 Task: Open a blank google sheet and write heading  SpendSmartAdd Dates in a column and its values below  '2023-05-01, 2023-05-03, 2023-05-05, 2023-05-10, 2023-05-15, 2023-05-20, 2023-05-25 & 2023-05-31'Add Categories in next column and its values below  Groceries, Dining Out, Transportation, Entertainment, Shopping, Utilities, Health & Miscellaneous. Add Descriptions in next column and its values below  Supermarket, Restaurant, Public Transport, Movie Tickets, Clothing Store, Internet Bill, Pharmacy & Online PurchaseAdd Amountin next column and its values below  $50, $30, $10, $20, $100, $60, $40 & $50Save page Attendance Sheet for Weekly Monitoring
Action: Mouse moved to (430, 174)
Screenshot: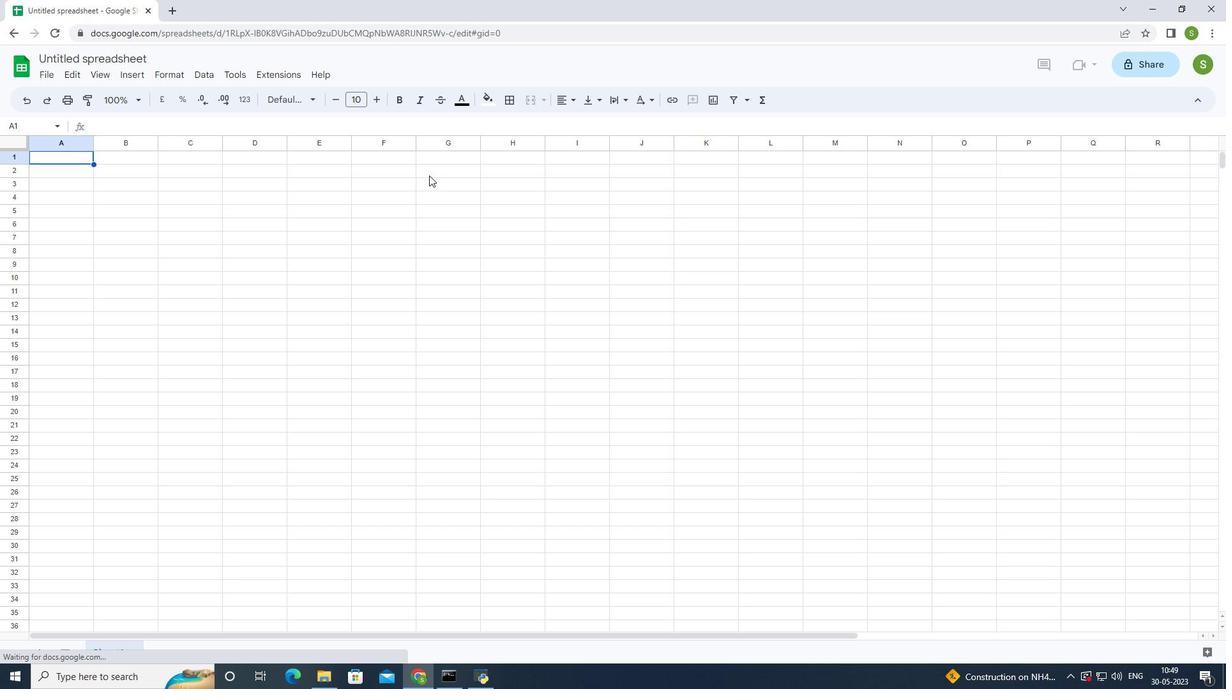 
Action: Mouse pressed left at (430, 174)
Screenshot: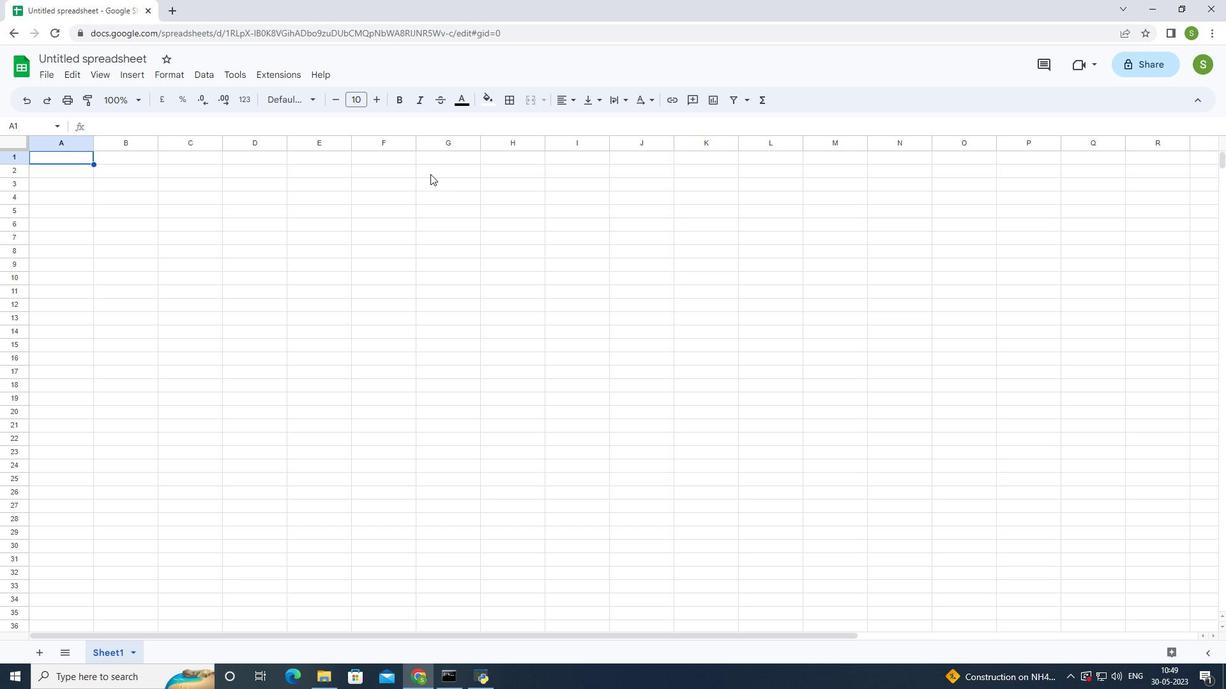 
Action: Mouse moved to (447, 164)
Screenshot: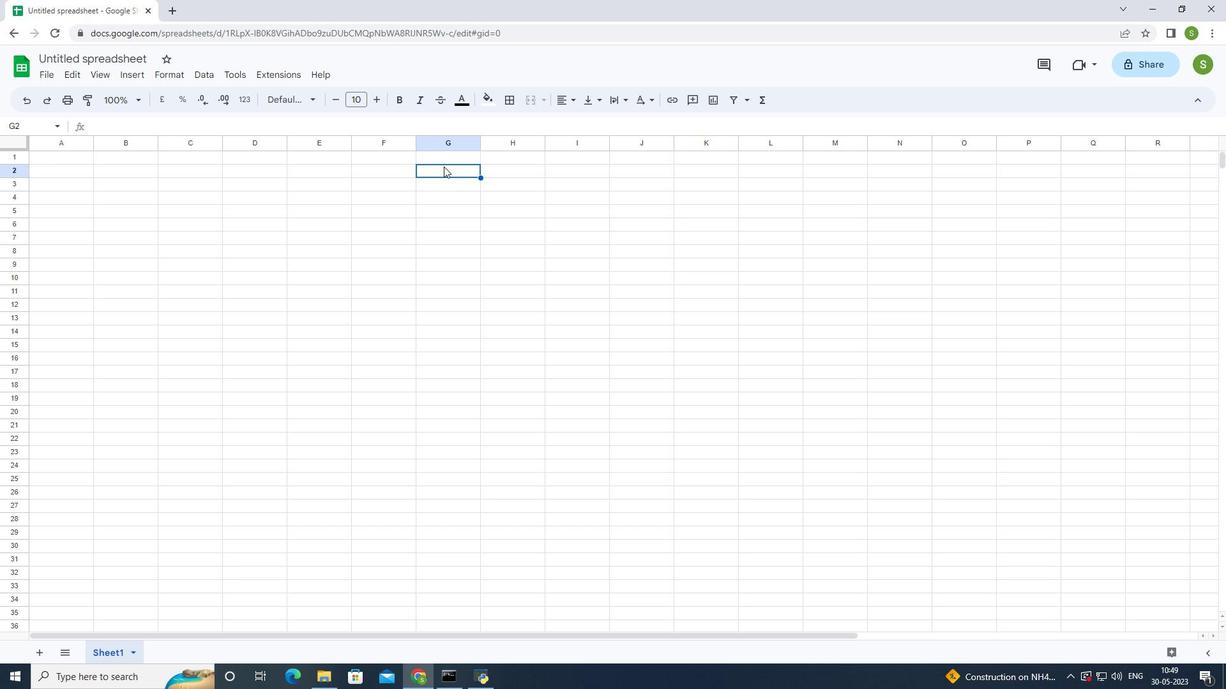 
Action: Key pressed <Key.shift>Spend<Key.space><Key.shift>smart<Key.enter>
Screenshot: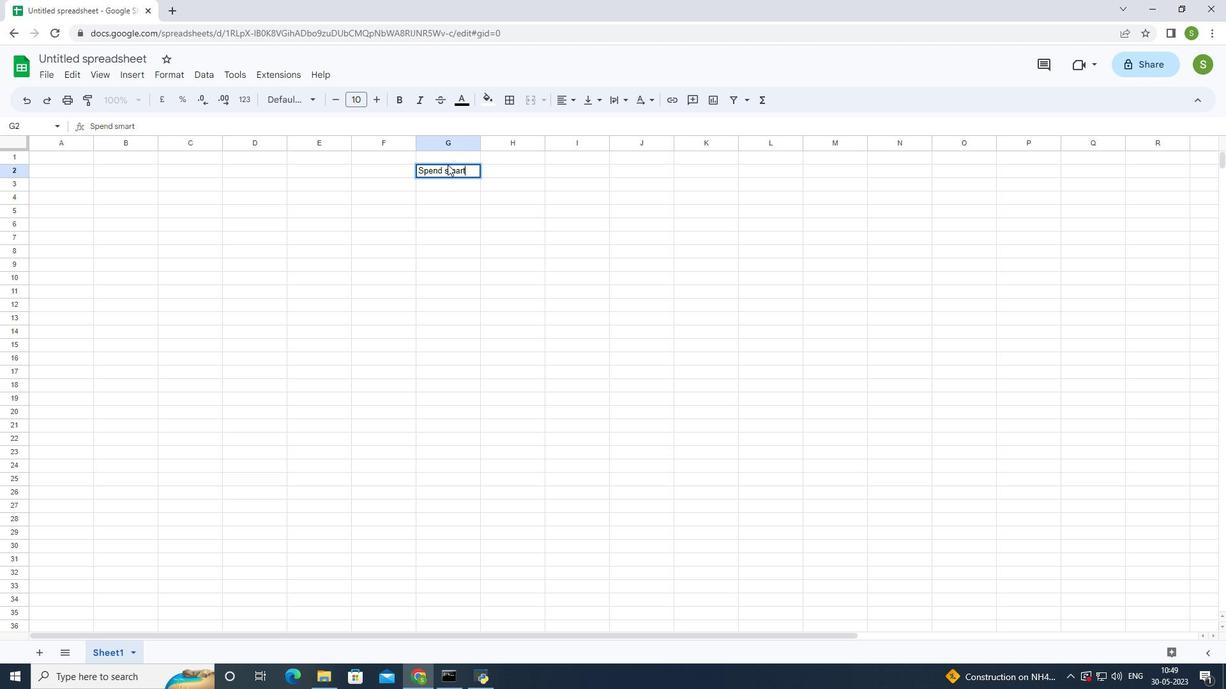 
Action: Mouse moved to (370, 186)
Screenshot: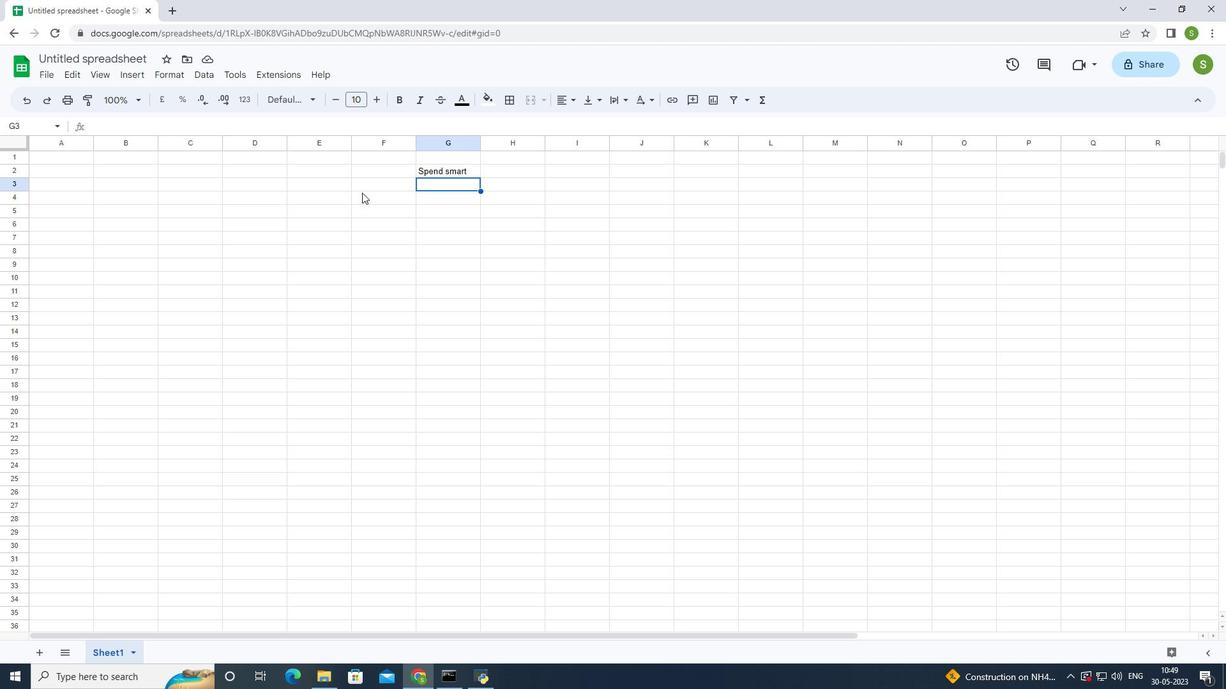 
Action: Mouse pressed left at (370, 186)
Screenshot: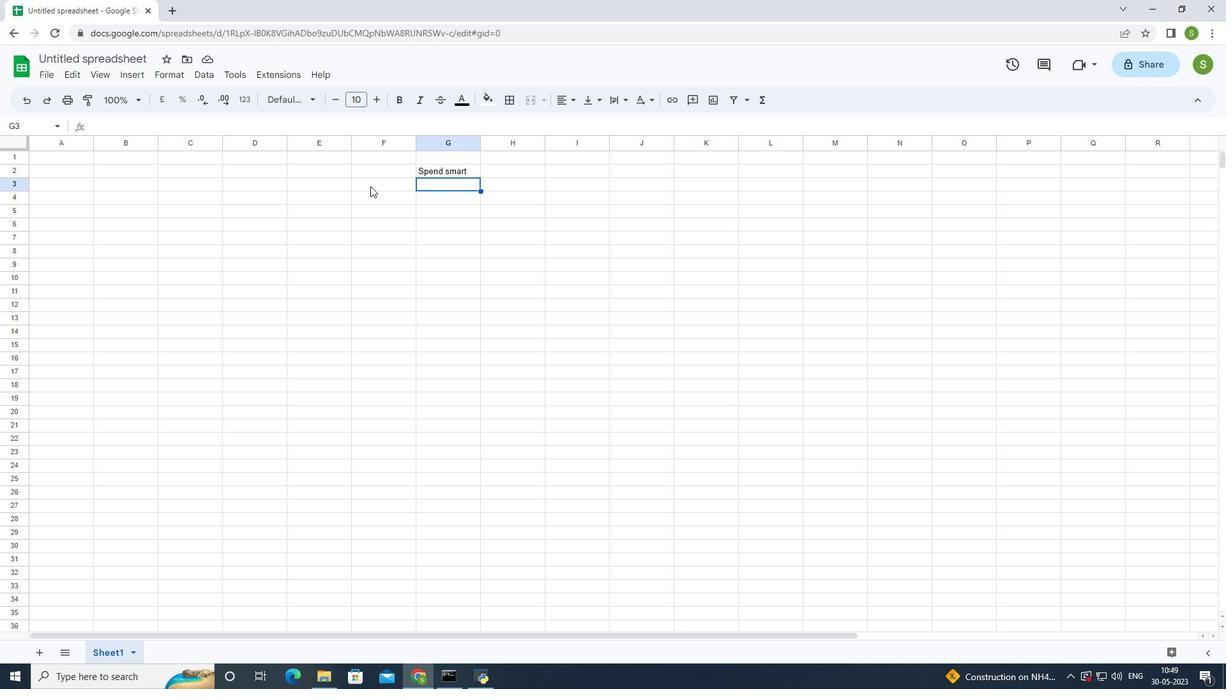 
Action: Mouse moved to (371, 184)
Screenshot: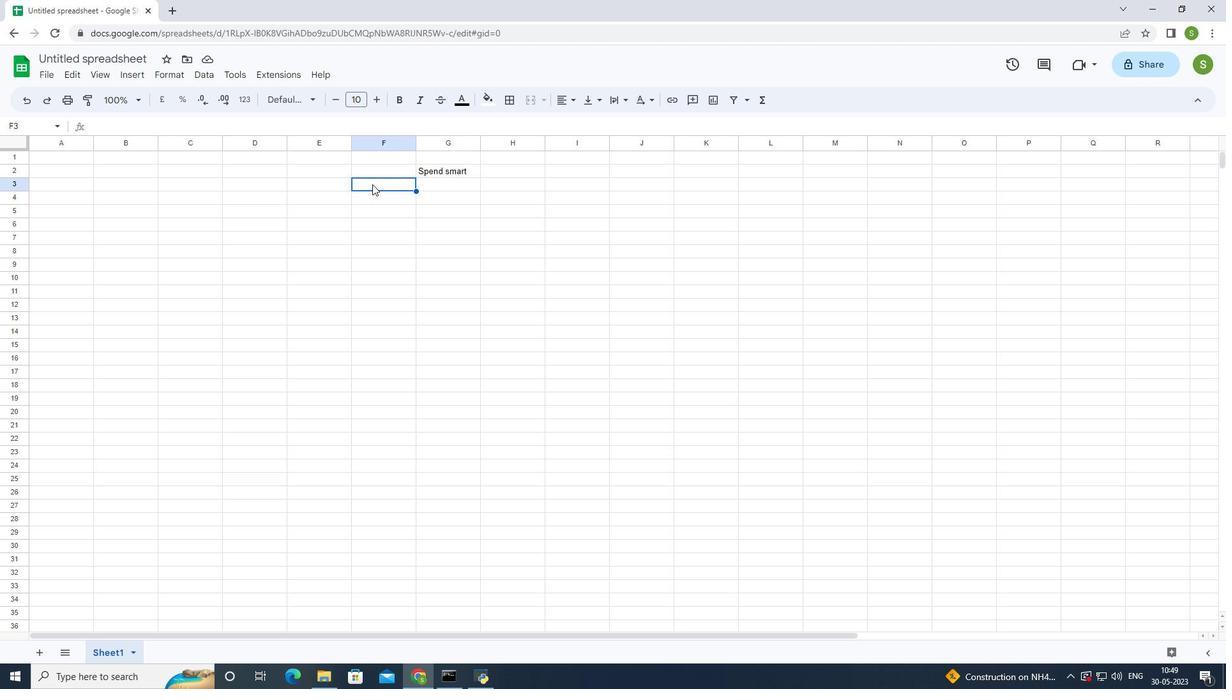 
Action: Key pressed <Key.shift>Dates<Key.enter>2023-15-01<Key.enter>2023-05-03<Key.enter>
Screenshot: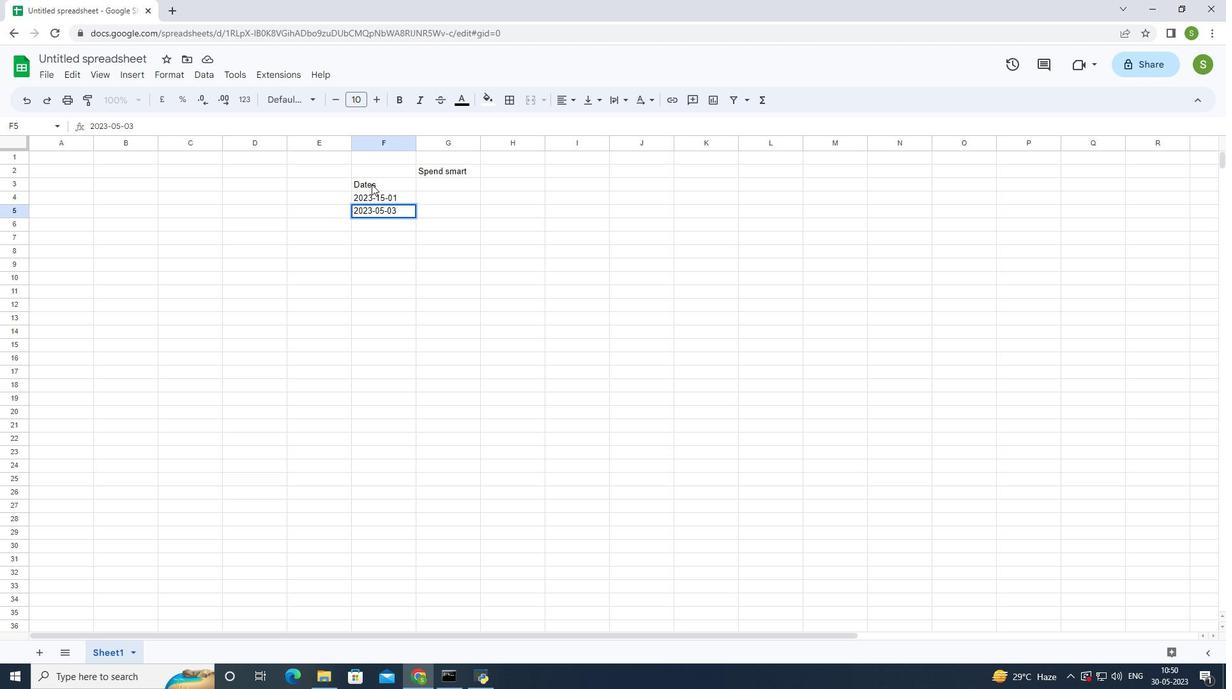 
Action: Mouse moved to (377, 196)
Screenshot: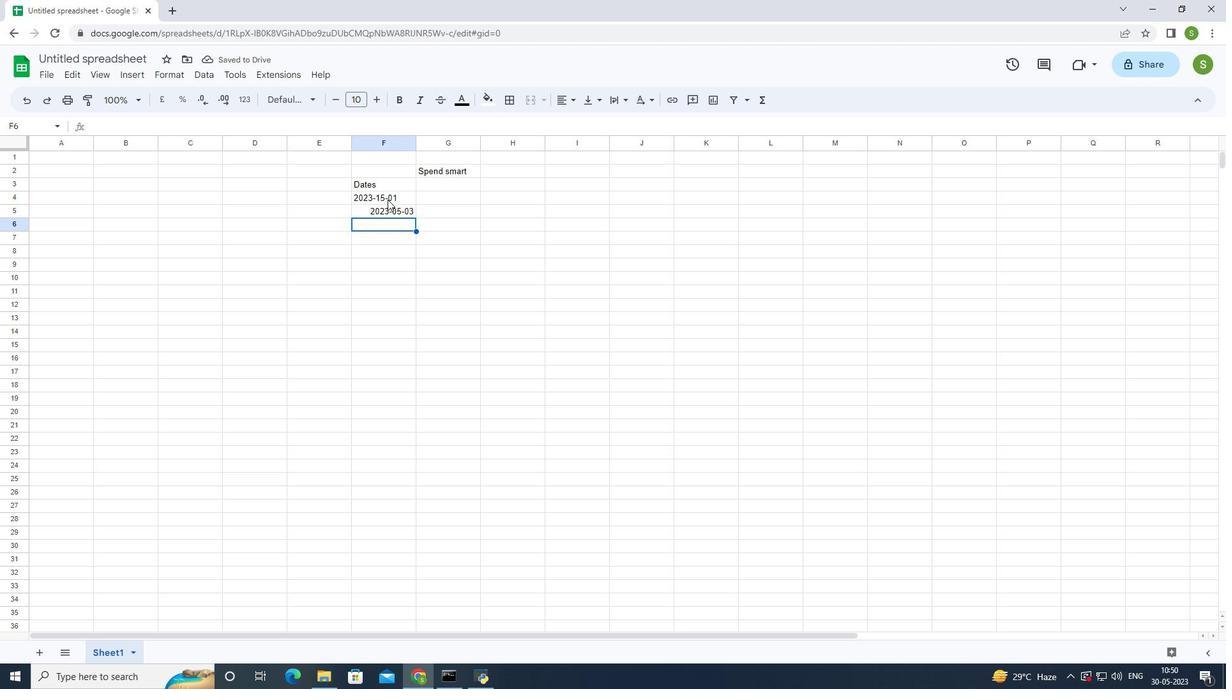 
Action: Mouse pressed left at (377, 196)
Screenshot: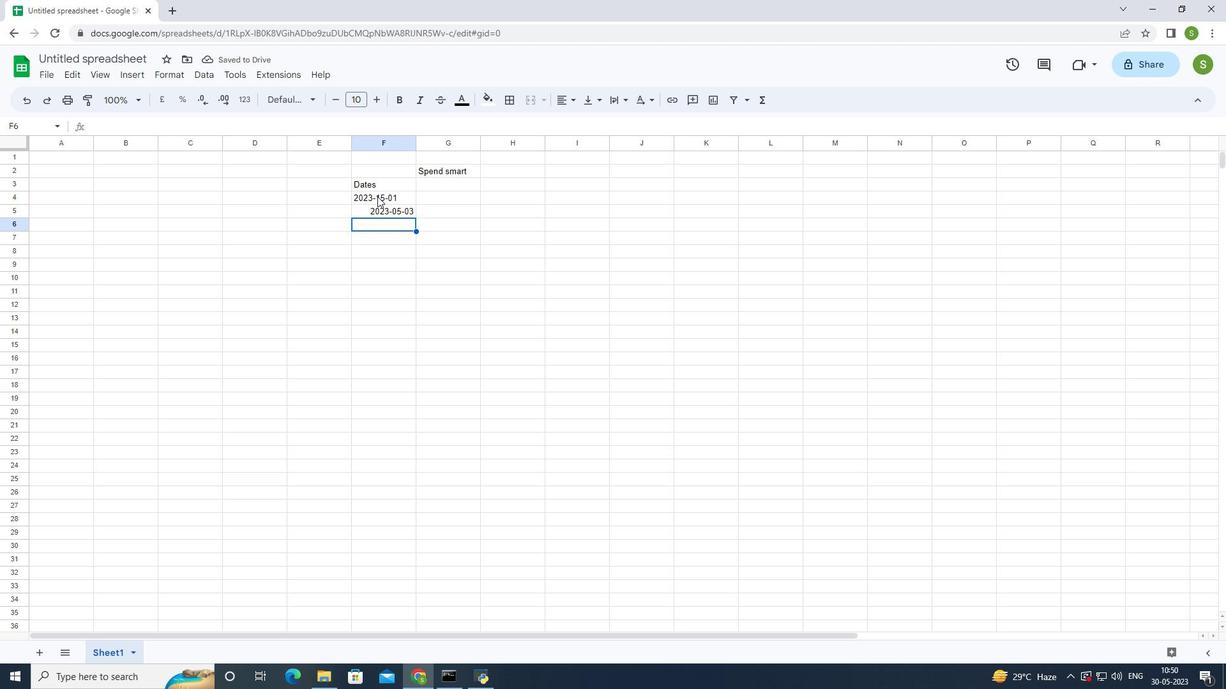 
Action: Mouse moved to (378, 197)
Screenshot: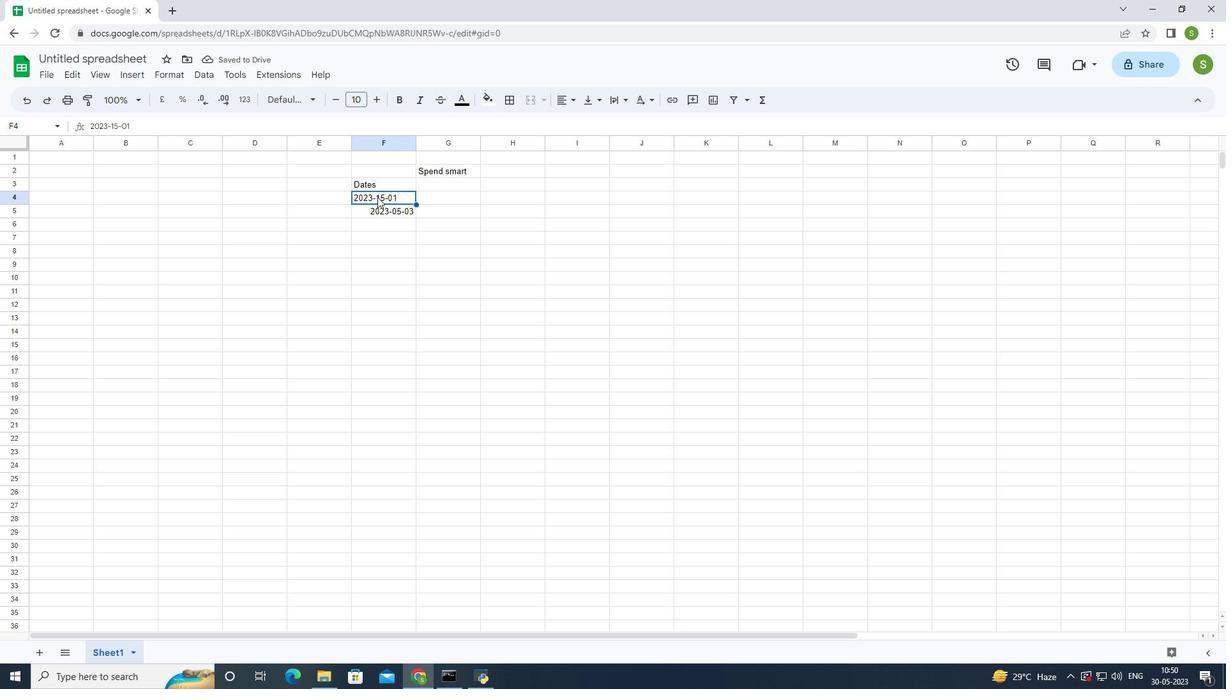 
Action: Mouse pressed left at (378, 197)
Screenshot: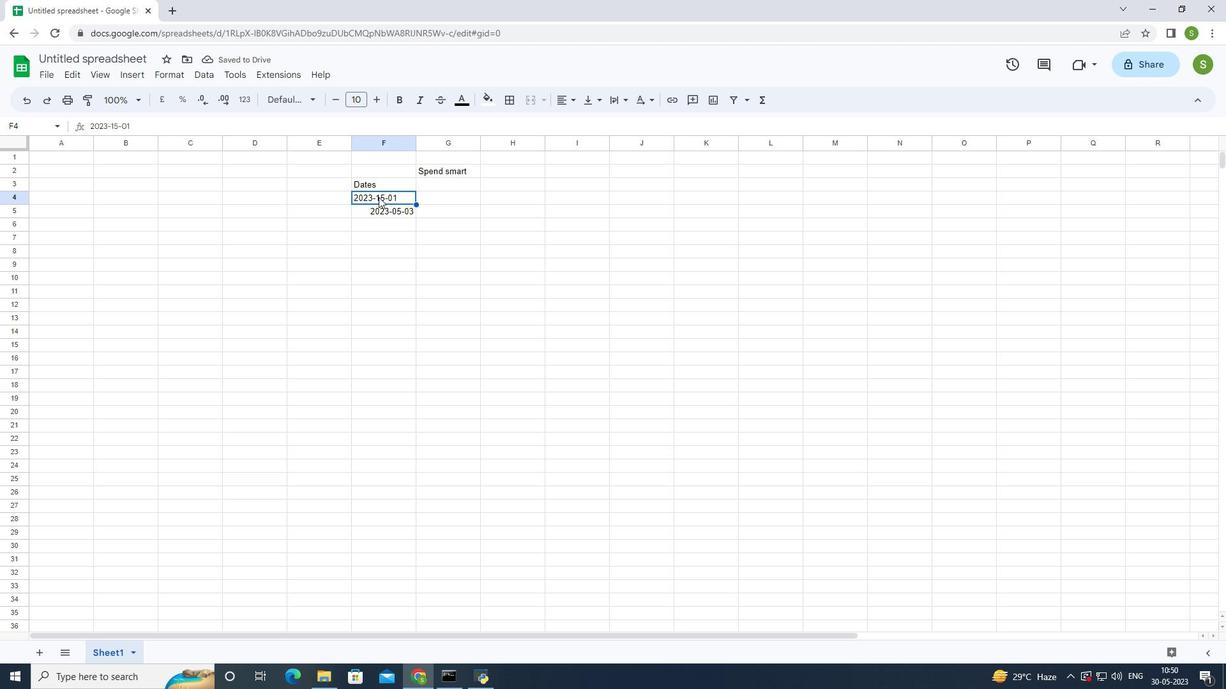 
Action: Mouse pressed left at (378, 197)
Screenshot: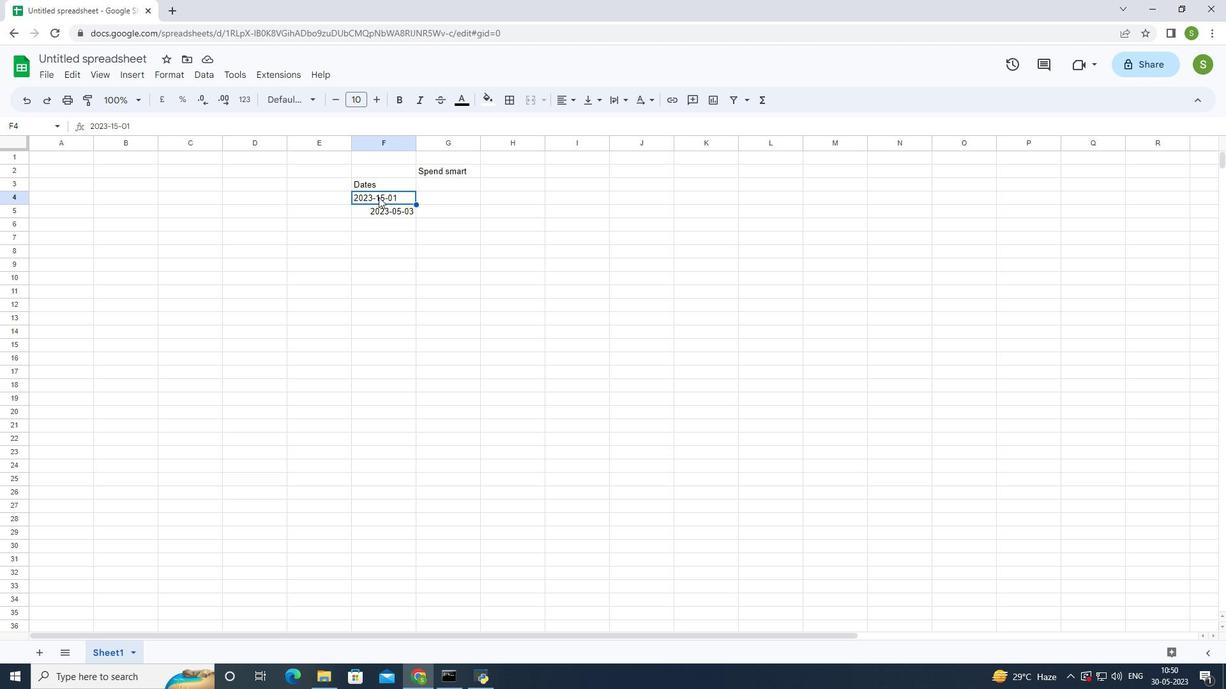 
Action: Mouse moved to (381, 196)
Screenshot: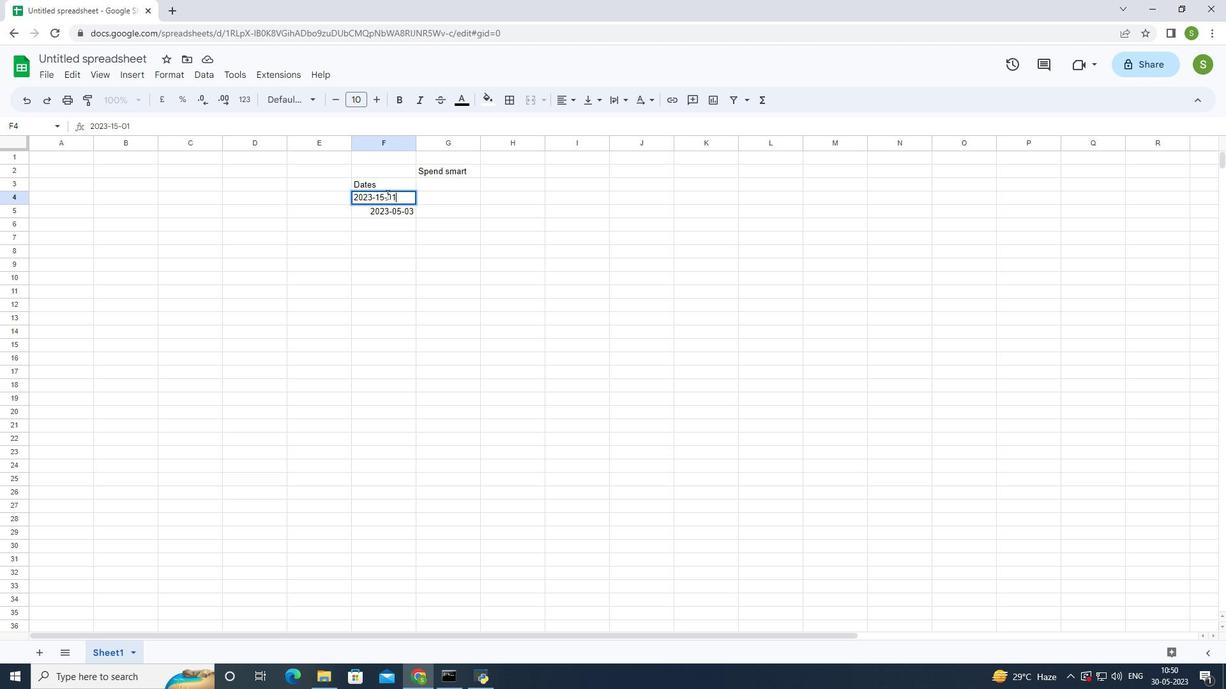 
Action: Mouse pressed left at (381, 196)
Screenshot: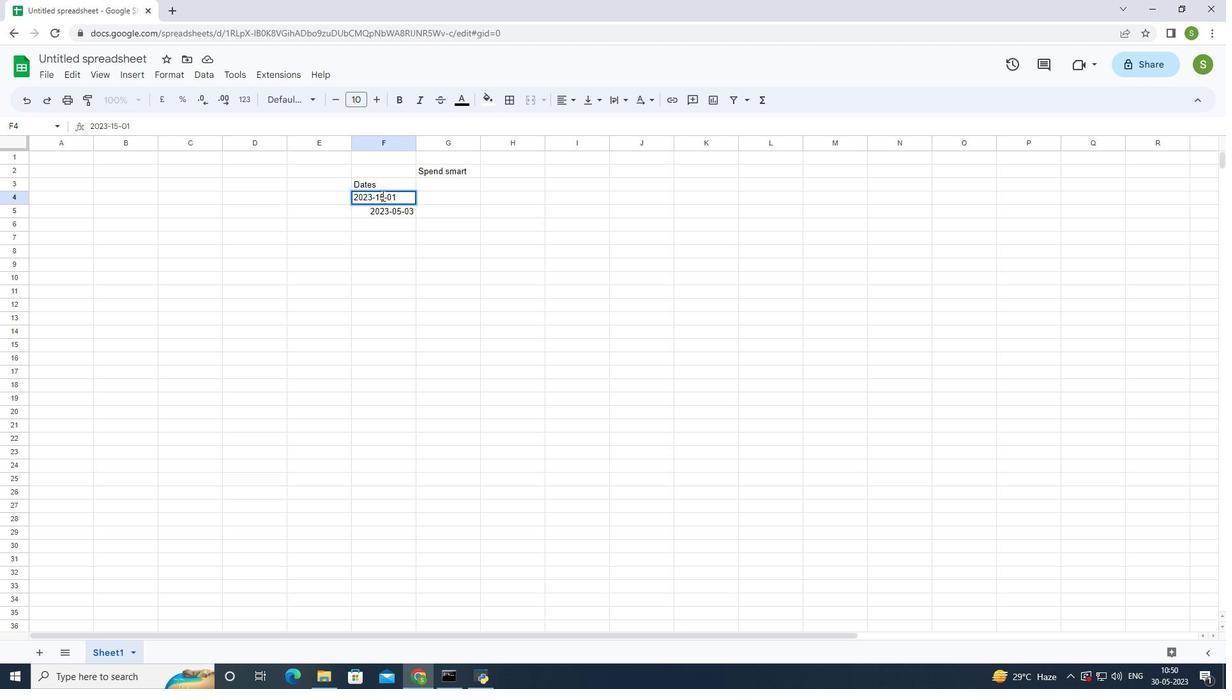 
Action: Mouse moved to (447, 187)
Screenshot: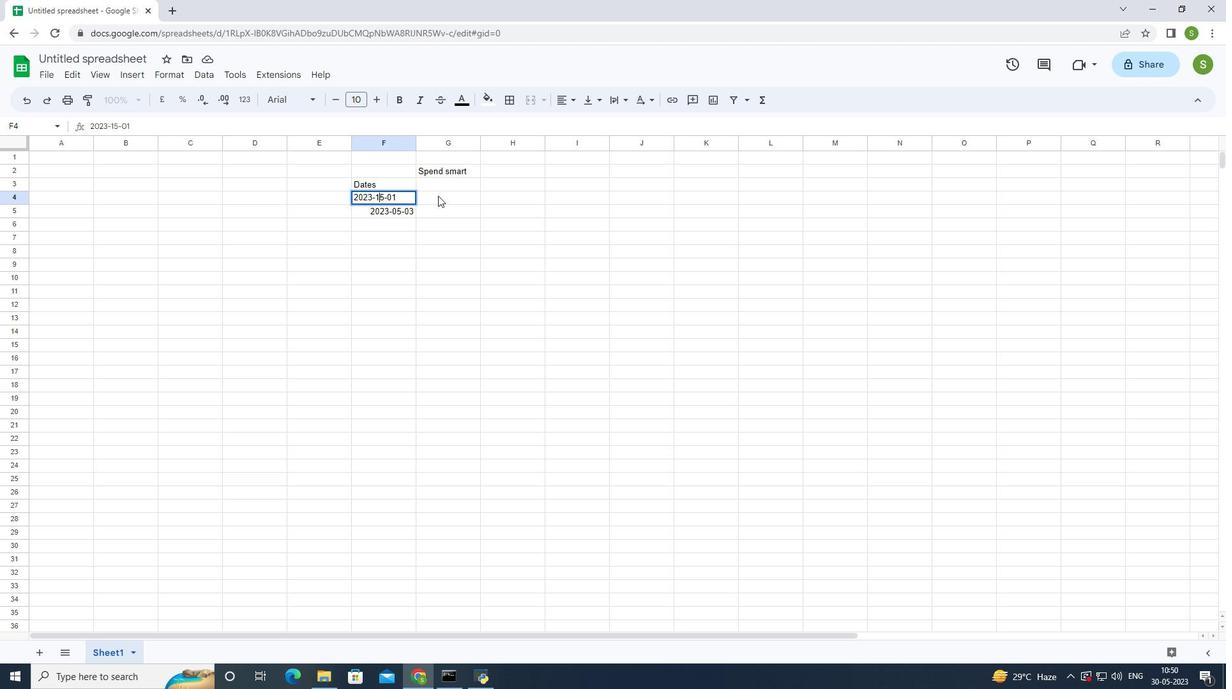 
Action: Key pressed <Key.backspace>0<Key.enter>
Screenshot: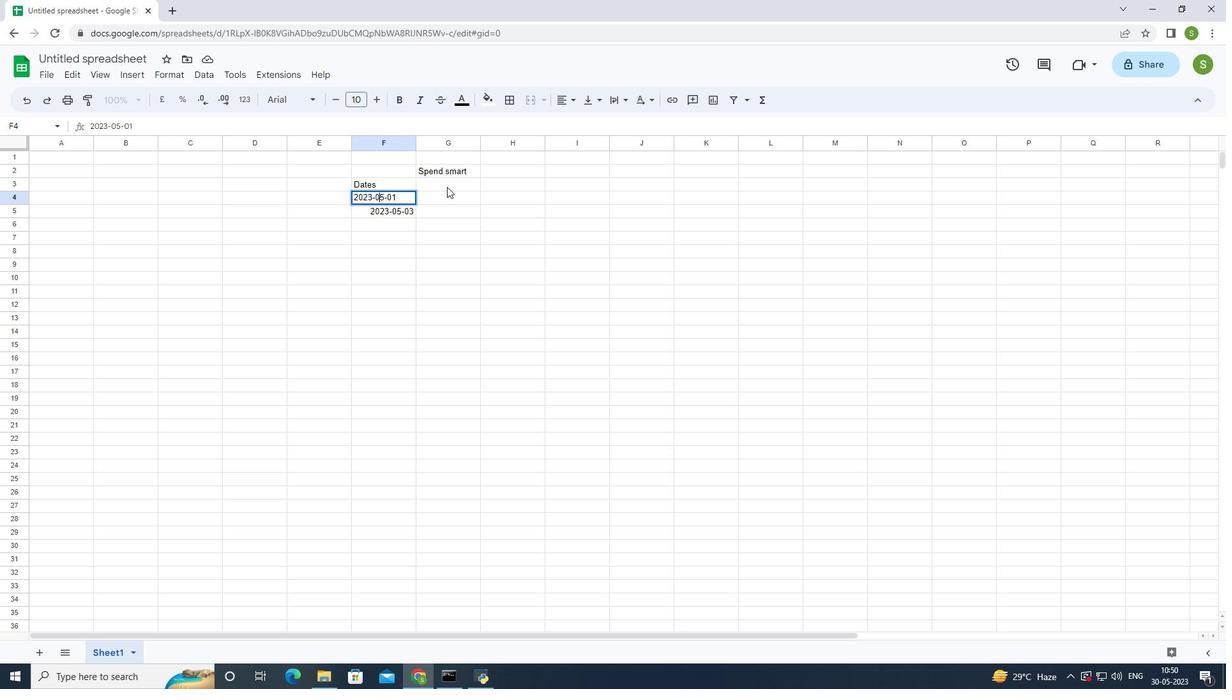 
Action: Mouse moved to (378, 226)
Screenshot: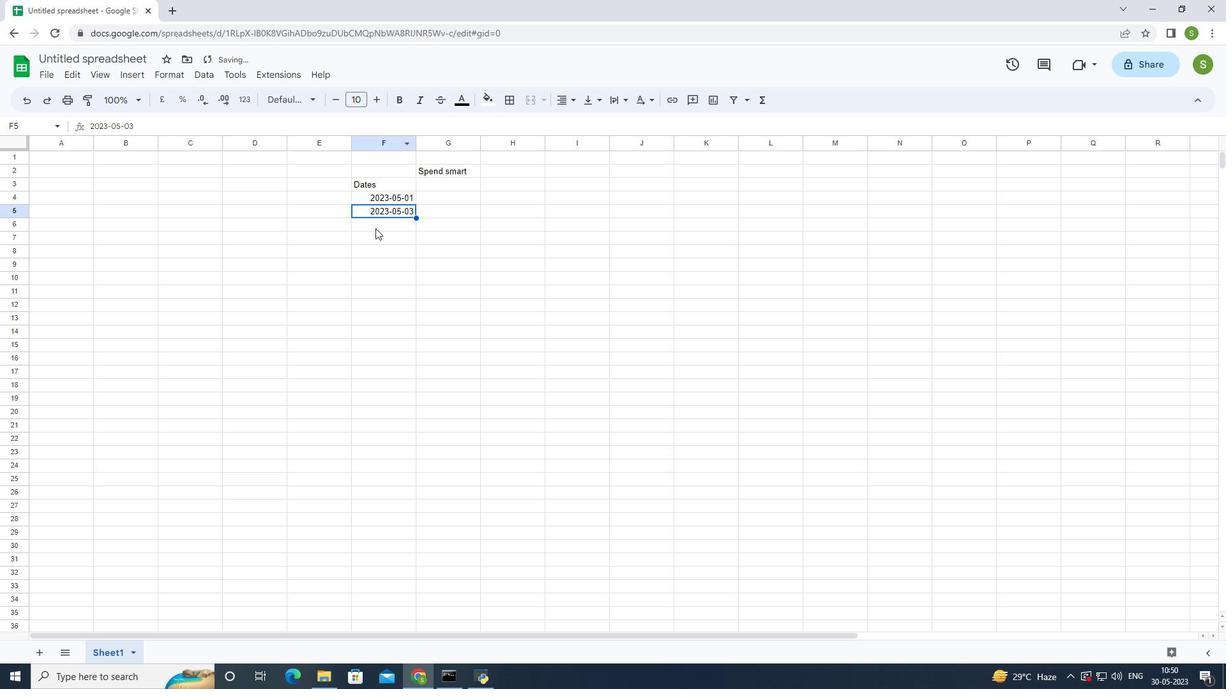 
Action: Mouse pressed left at (378, 226)
Screenshot: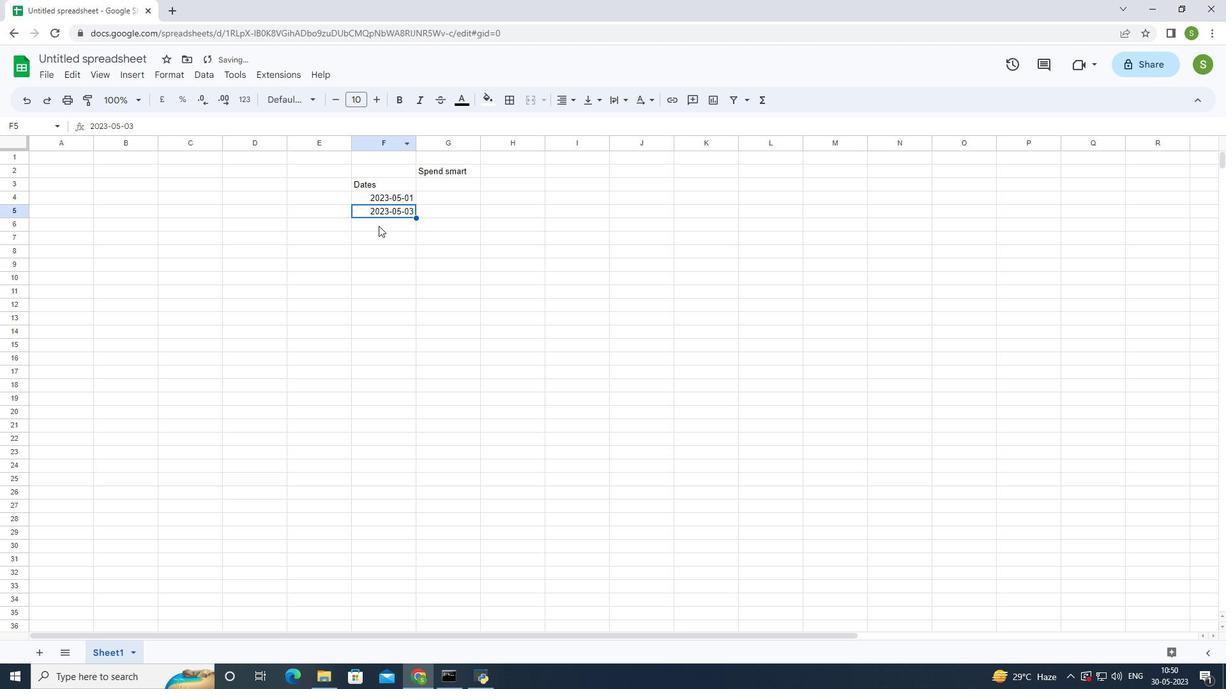 
Action: Mouse moved to (422, 213)
Screenshot: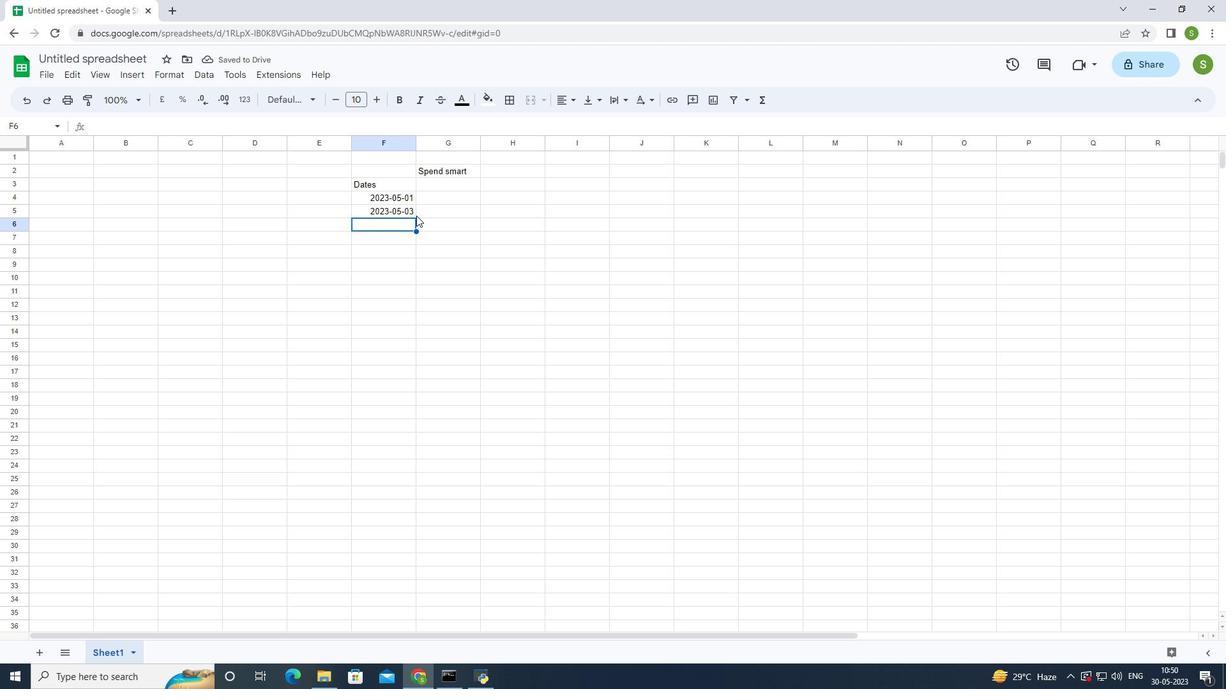 
Action: Key pressed 2023-05-05<Key.enter>2023-05-10<Key.enter>2023-05-15<Key.enter>2023-05-20<Key.enter>2023-05-25<Key.enter>2023-05-31<Key.enter>
Screenshot: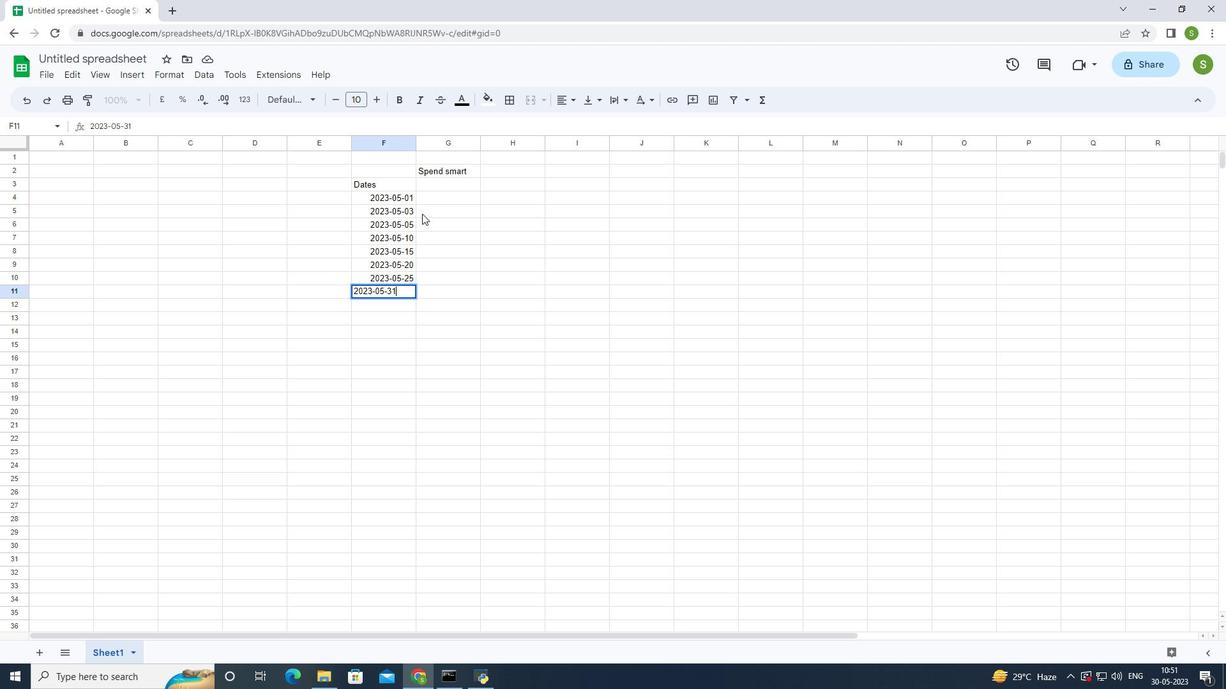 
Action: Mouse moved to (441, 187)
Screenshot: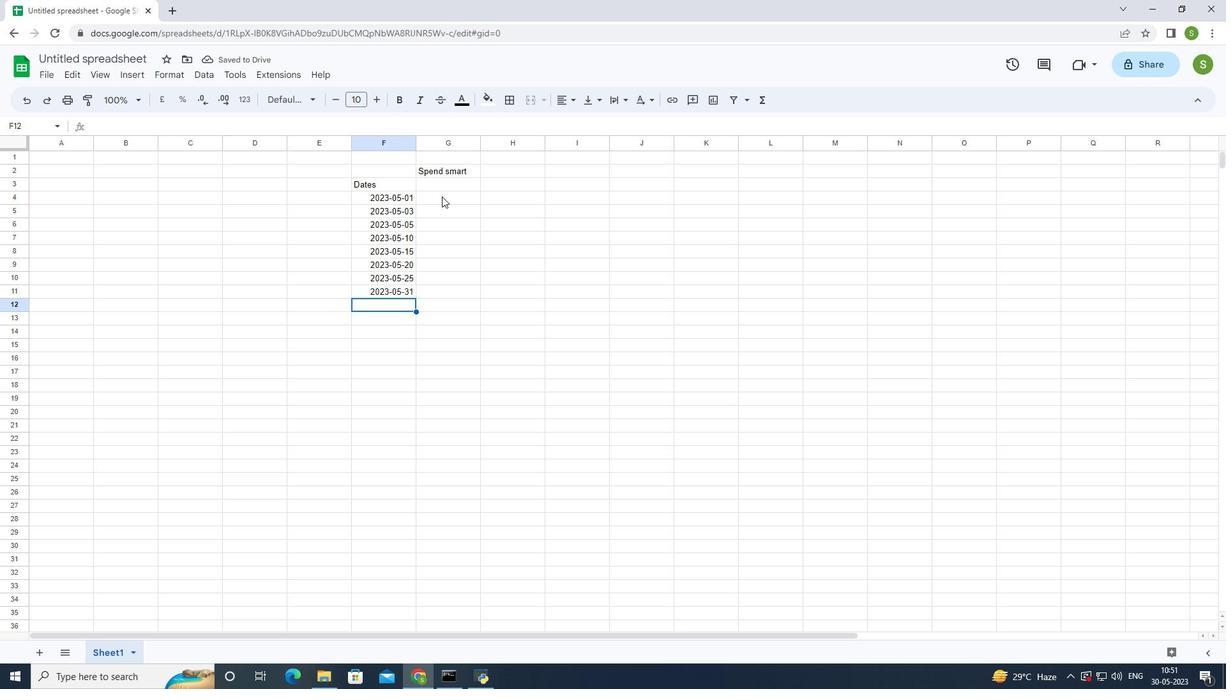 
Action: Mouse pressed left at (441, 187)
Screenshot: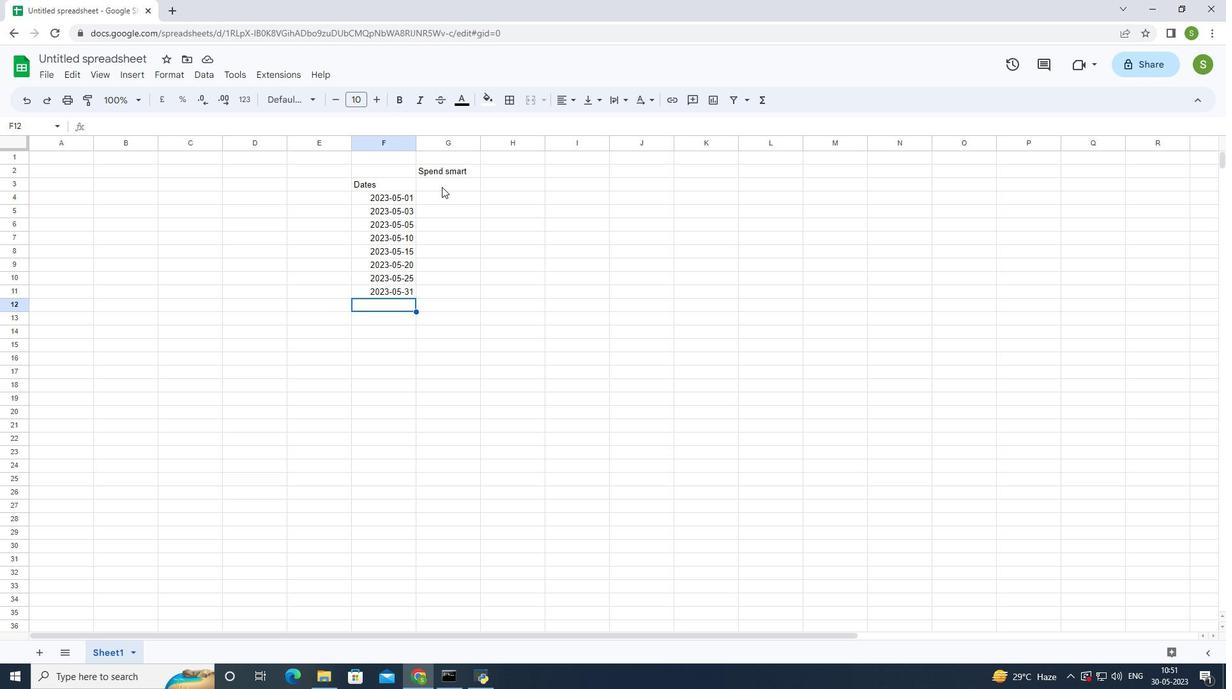 
Action: Mouse moved to (454, 187)
Screenshot: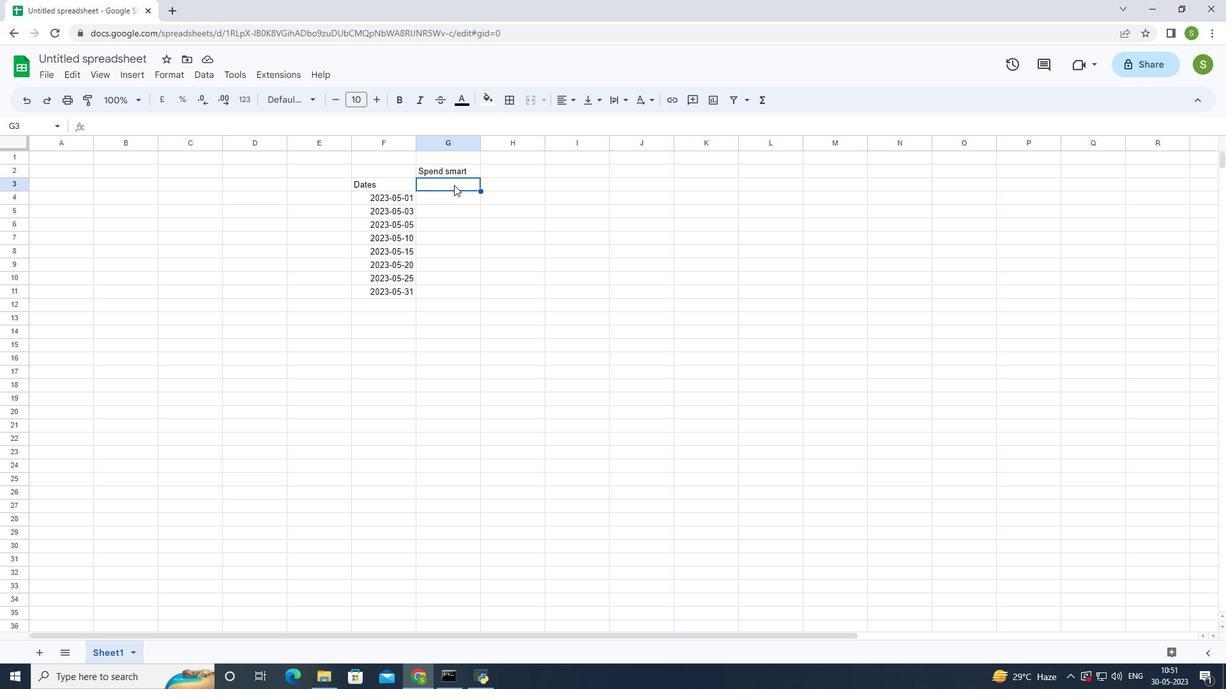 
Action: Key pressed <Key.shift>Categories<Key.enter><Key.shift>Groceries<Key.enter><Key.shift>Dining<Key.space><Key.shift>Out<Key.enter><Key.shift><Key.shift><Key.shift>Transportation<Key.enter><Key.shift>Entertainment<Key.enter><Key.shift>Shopping<Key.enter><Key.shift>Utilities<Key.enter><Key.shift><Key.shift>Health<Key.enter><Key.shift>Miscellaneous<Key.enter>
Screenshot: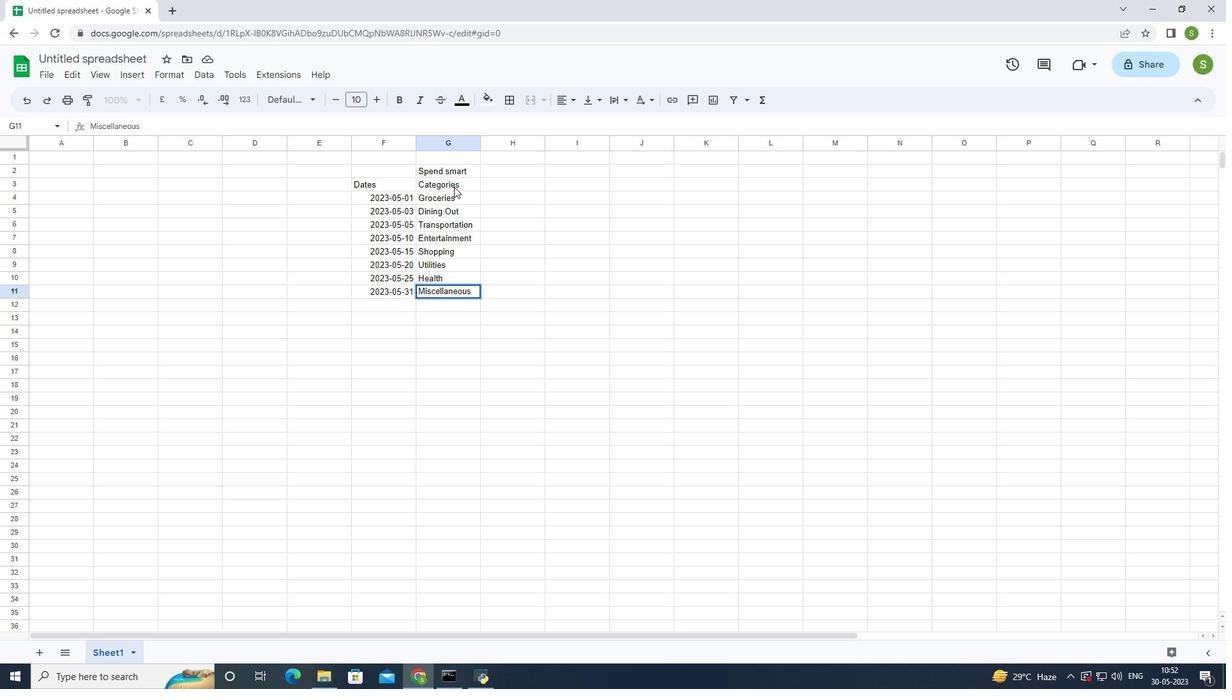 
Action: Mouse moved to (496, 181)
Screenshot: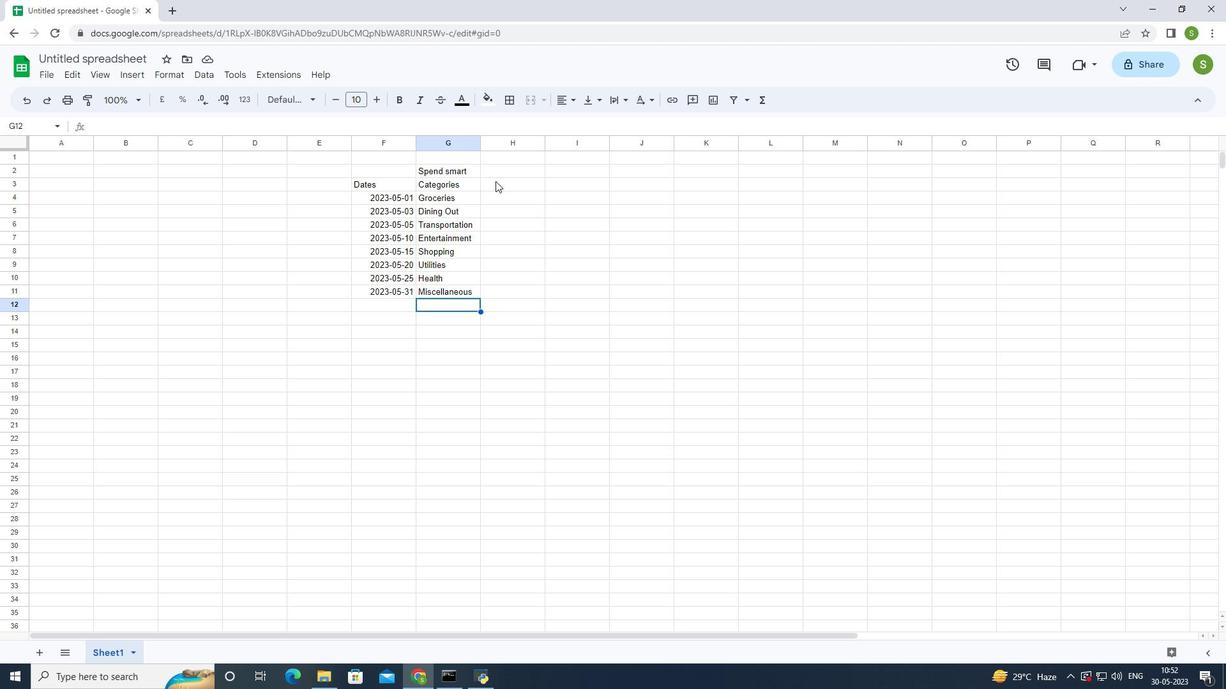 
Action: Mouse pressed left at (496, 181)
Screenshot: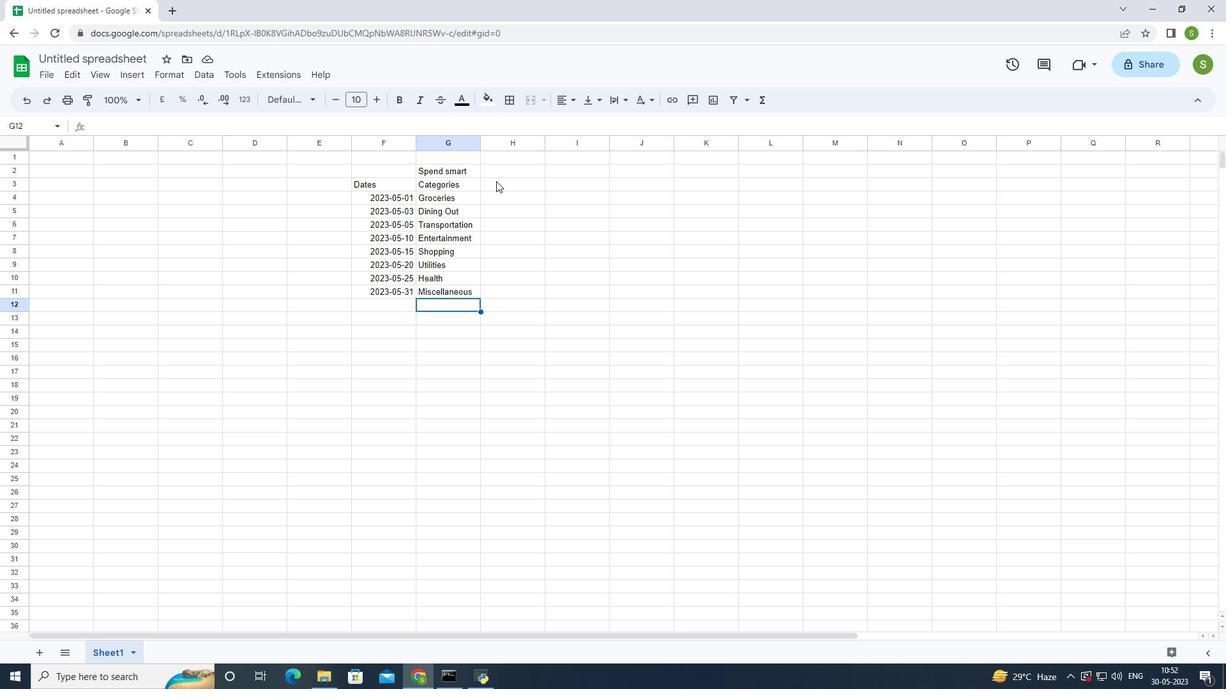 
Action: Mouse moved to (497, 166)
Screenshot: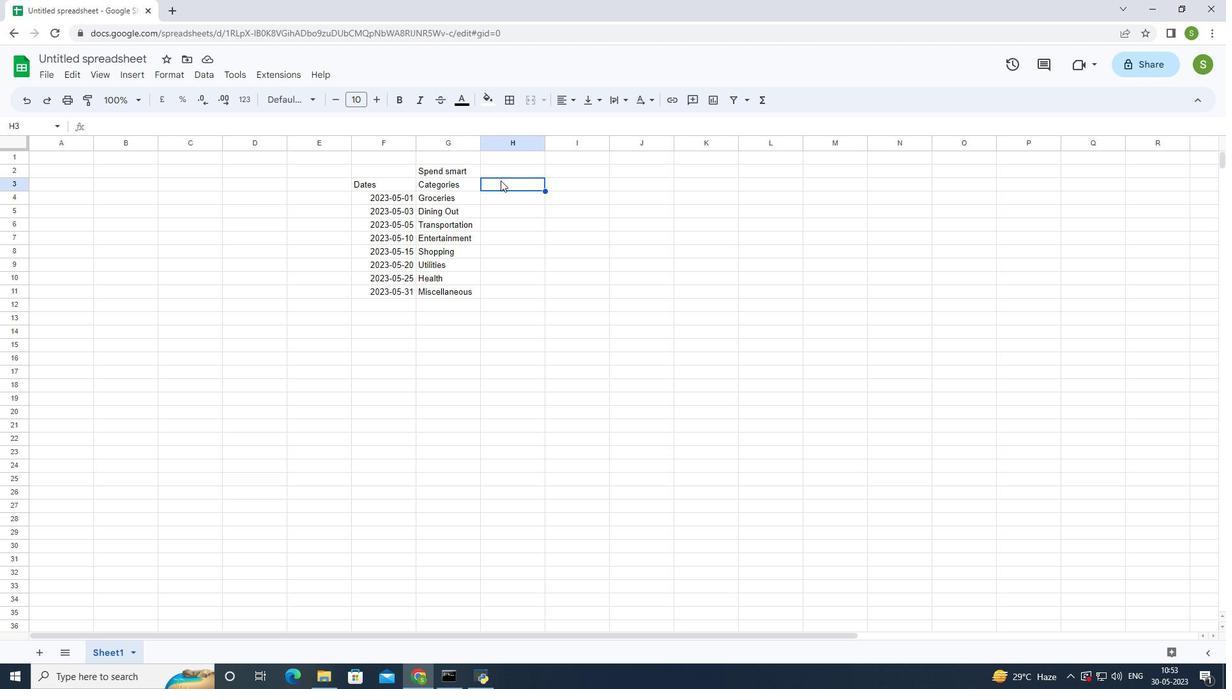 
Action: Key pressed <Key.shift>Description<Key.enter><Key.shift>Supermarket<Key.enter><Key.shift>Restaurant<Key.enter><Key.shift>Public<Key.enter><Key.shift><Key.shift><Key.shift>T<Key.backspace>
Screenshot: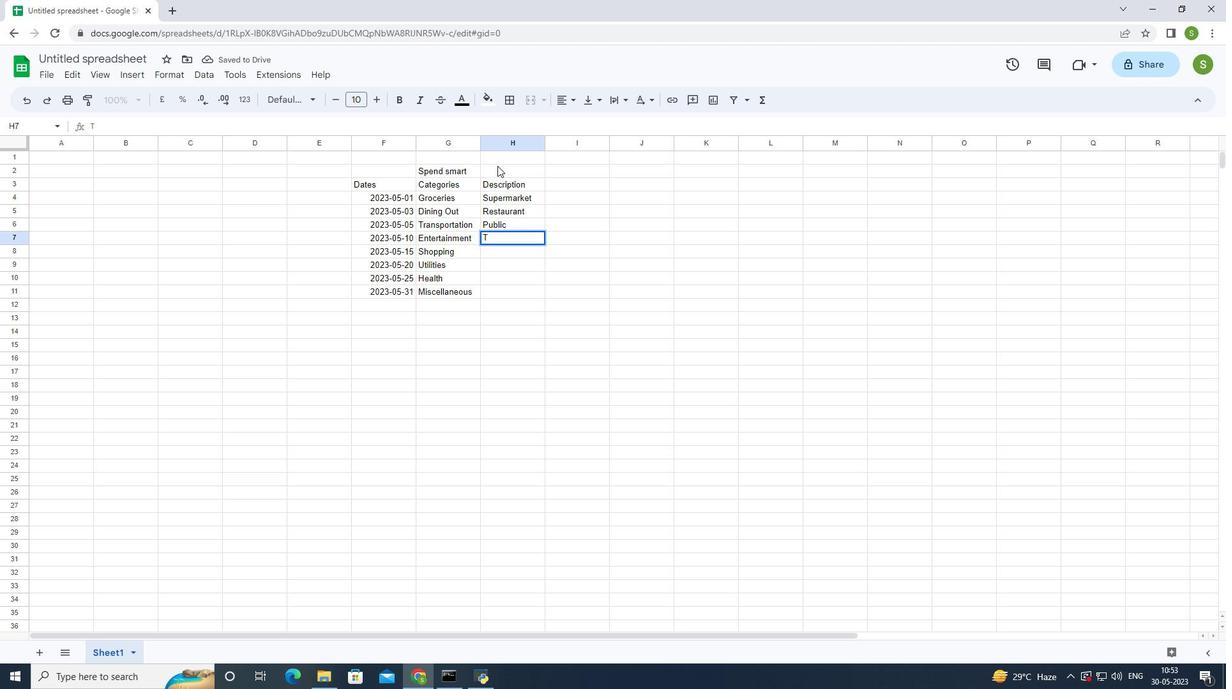 
Action: Mouse moved to (520, 222)
Screenshot: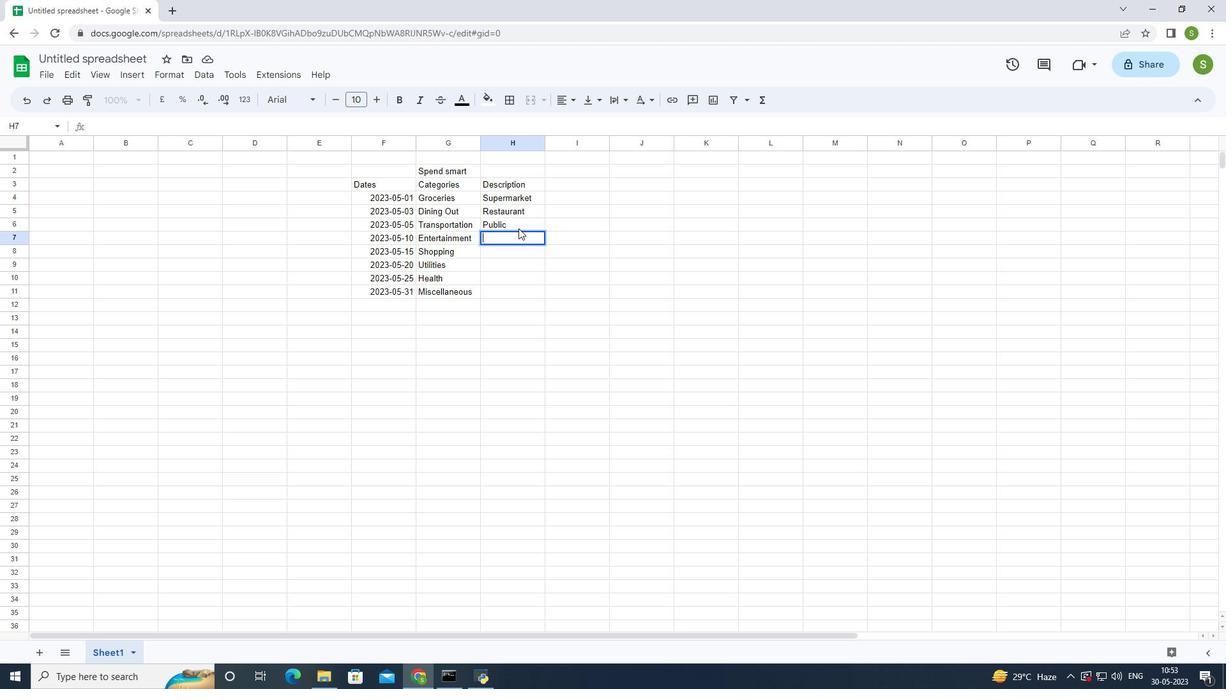 
Action: Mouse pressed left at (520, 222)
Screenshot: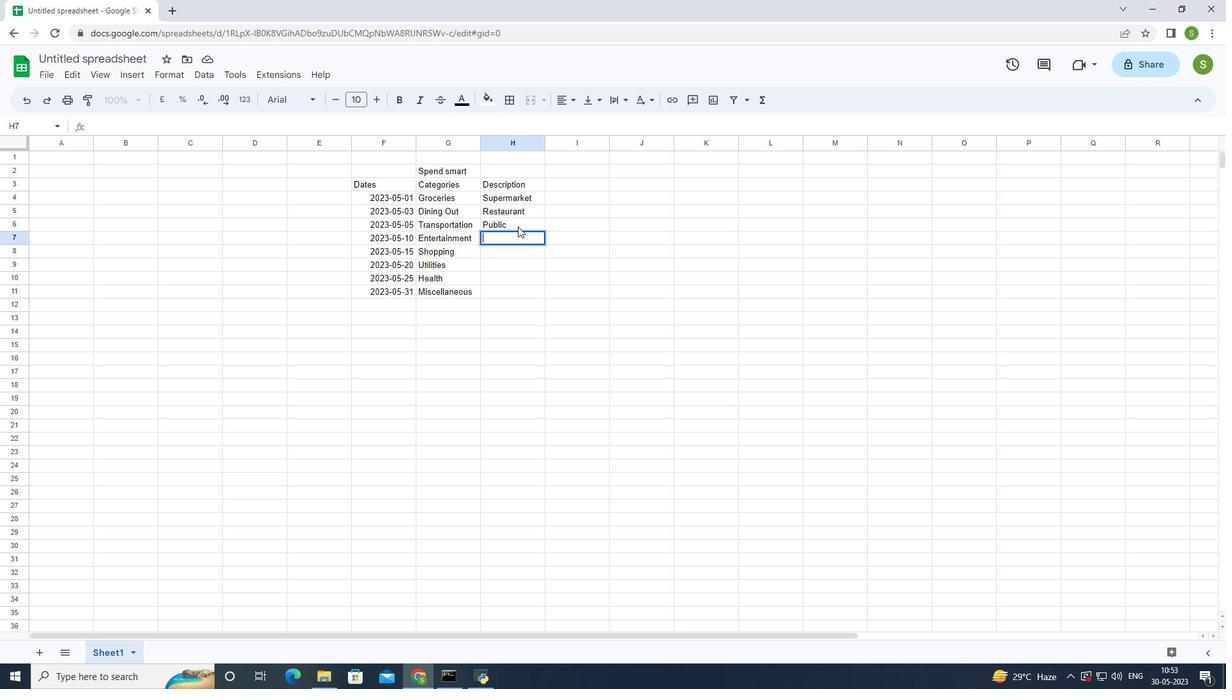 
Action: Mouse pressed left at (520, 222)
Screenshot: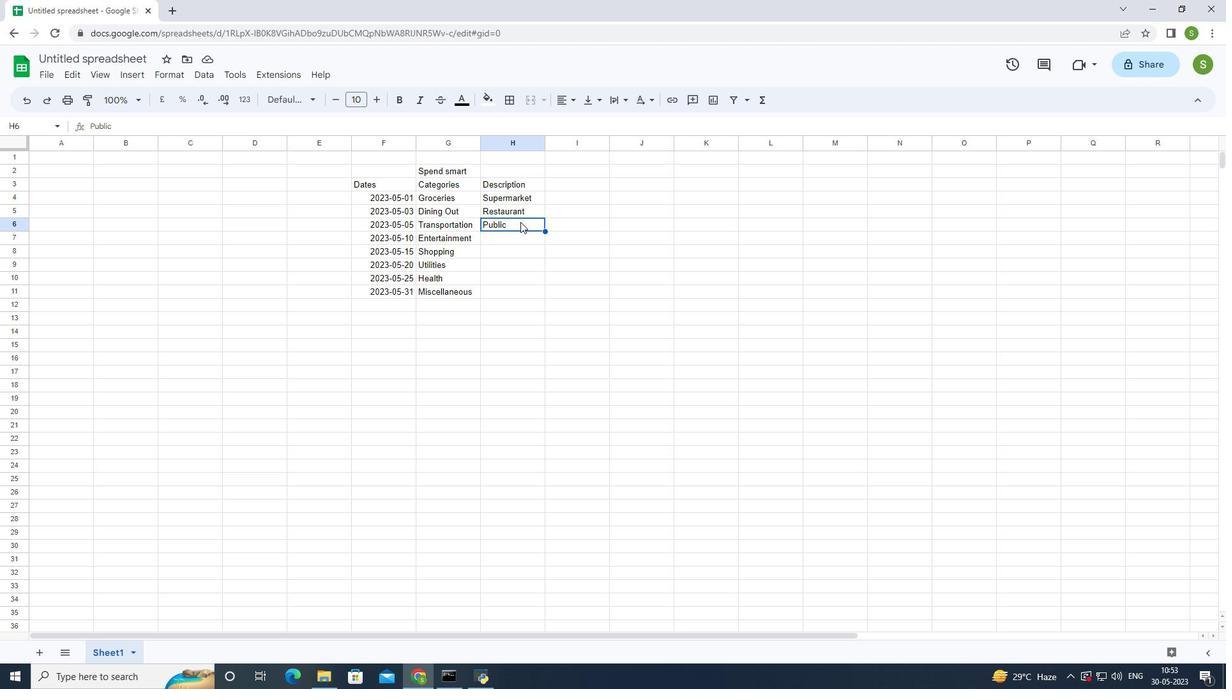 
Action: Mouse pressed left at (520, 222)
Screenshot: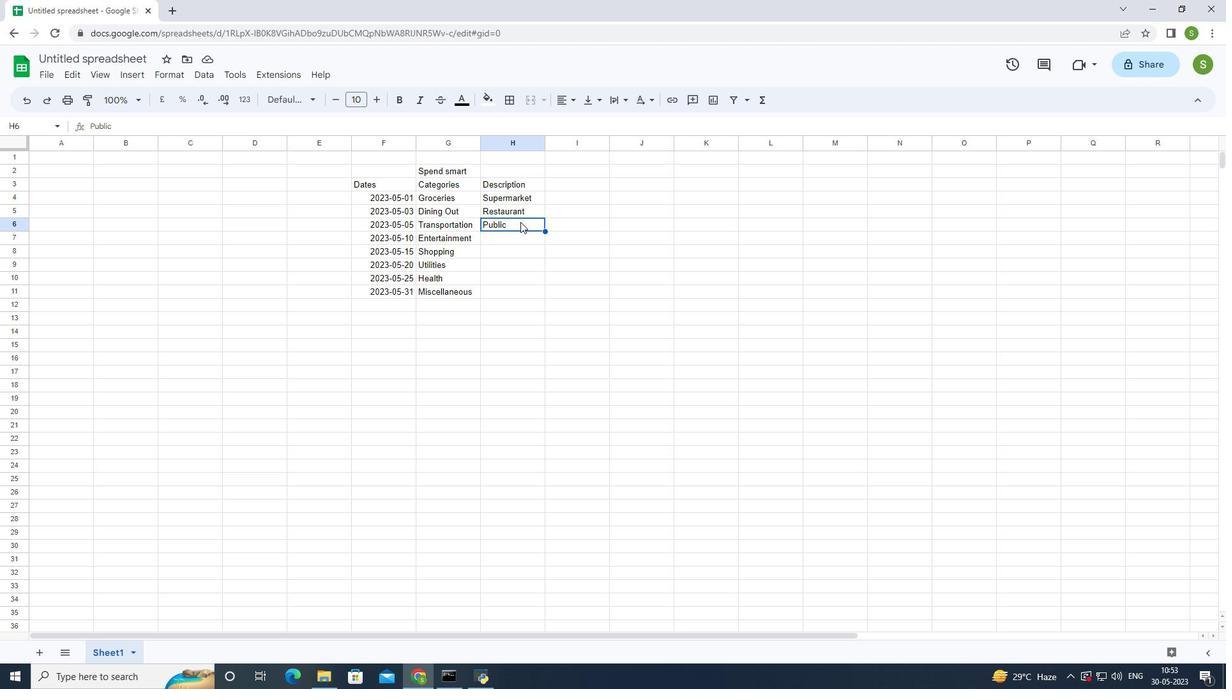 
Action: Mouse moved to (520, 222)
Screenshot: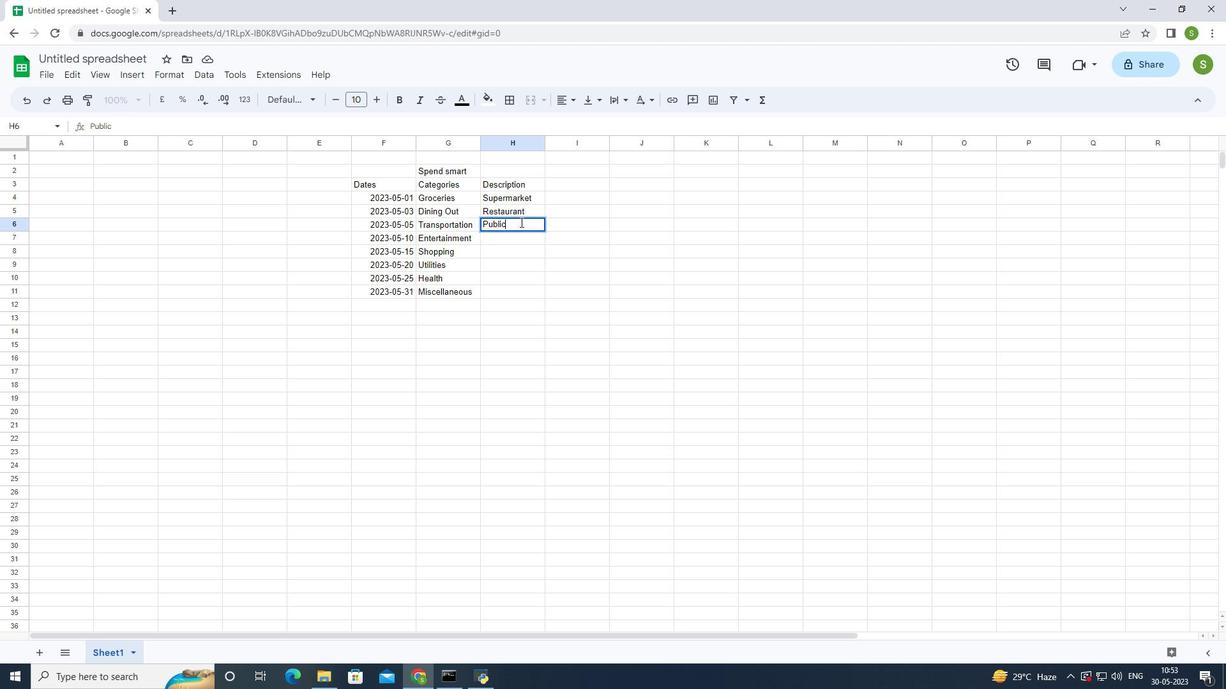 
Action: Key pressed <Key.space><Key.shift>Transport<Key.enter><Key.shift>En<Key.backspace><Key.backspace><Key.shift>Movies<Key.space><Key.shift>Ticket<Key.enter><Key.shift>Clothing<Key.space><Key.shift>Store<Key.enter><Key.shift><Key.shift><Key.shift><Key.shift><Key.shift><Key.shift><Key.shift><Key.shift>Internet<Key.space><Key.shift>Bill<Key.enter><Key.shift>Pharmacy<Key.space><Key.enter><Key.shift>Online<Key.space><Key.shift>Purchase<Key.enter>
Screenshot: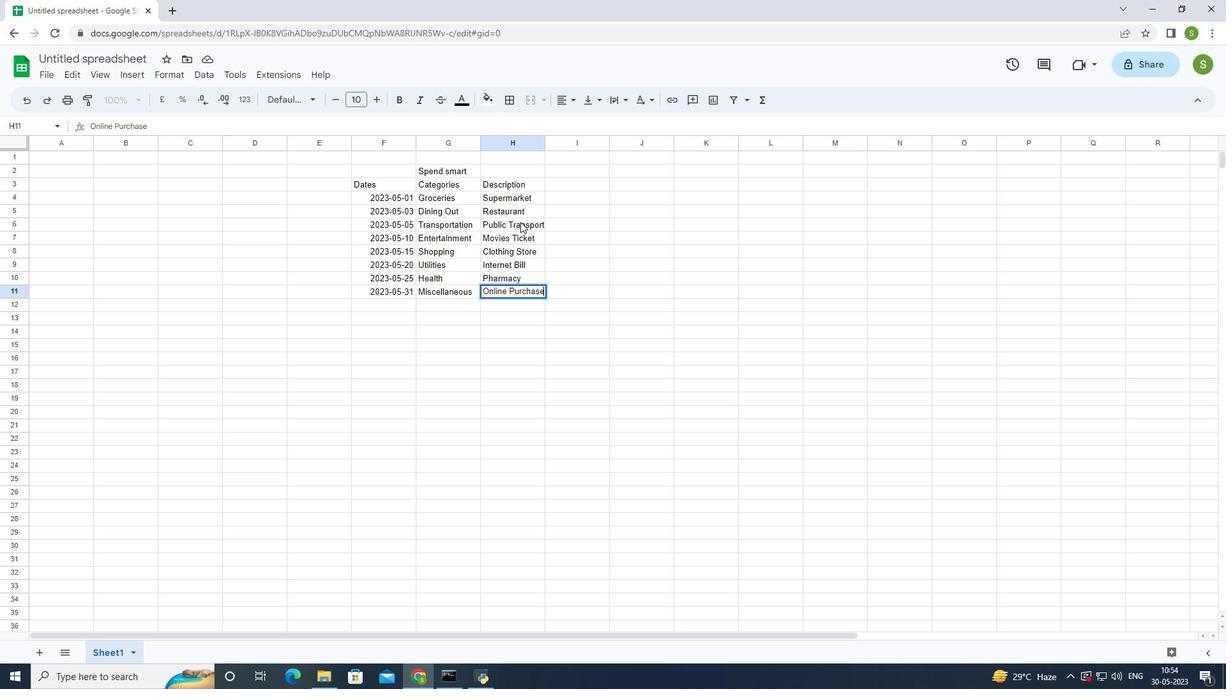 
Action: Mouse moved to (567, 178)
Screenshot: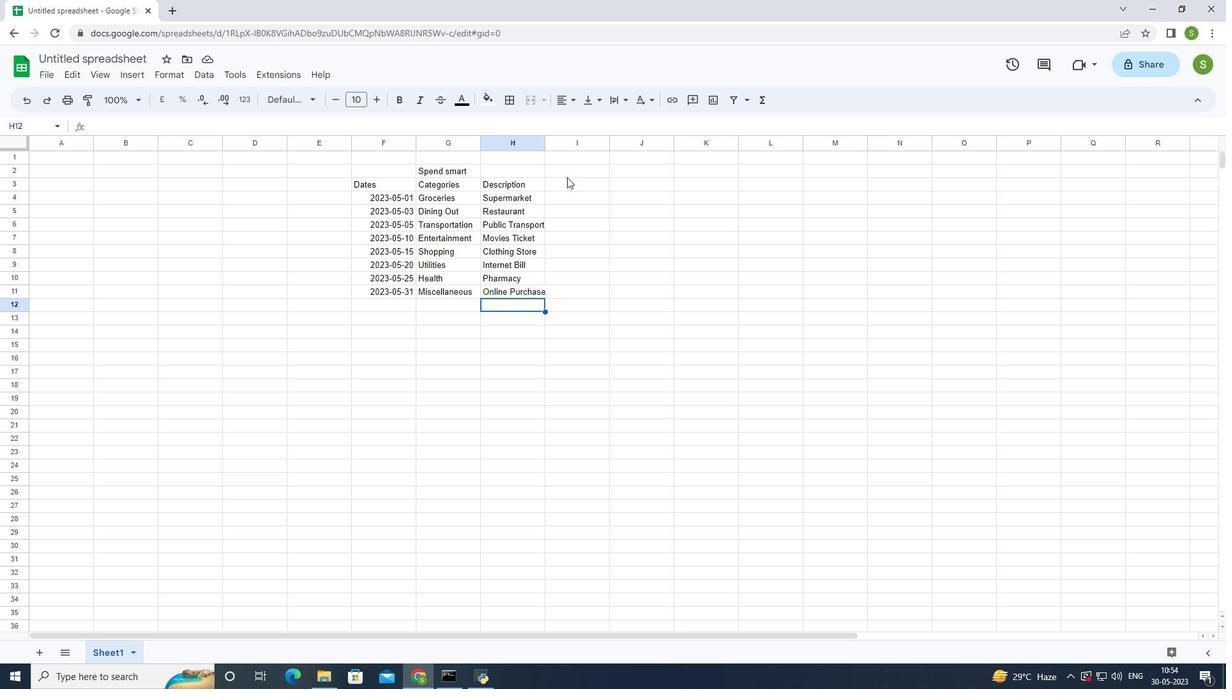 
Action: Mouse pressed left at (567, 178)
Screenshot: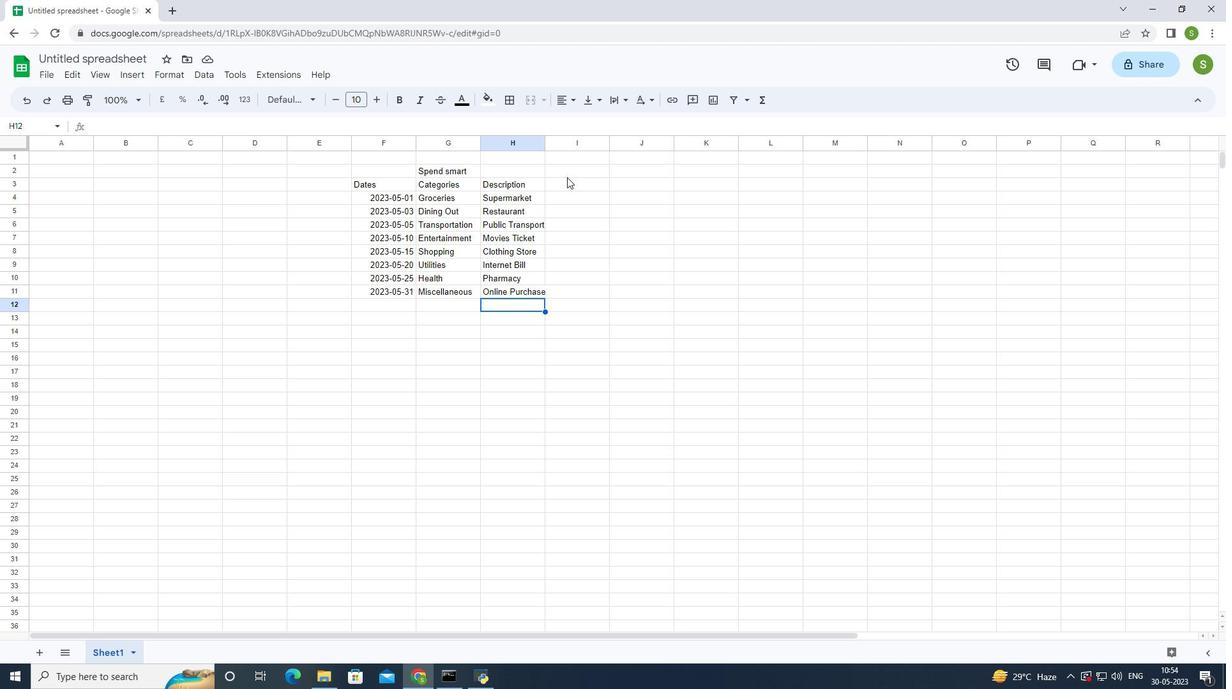 
Action: Mouse moved to (569, 184)
Screenshot: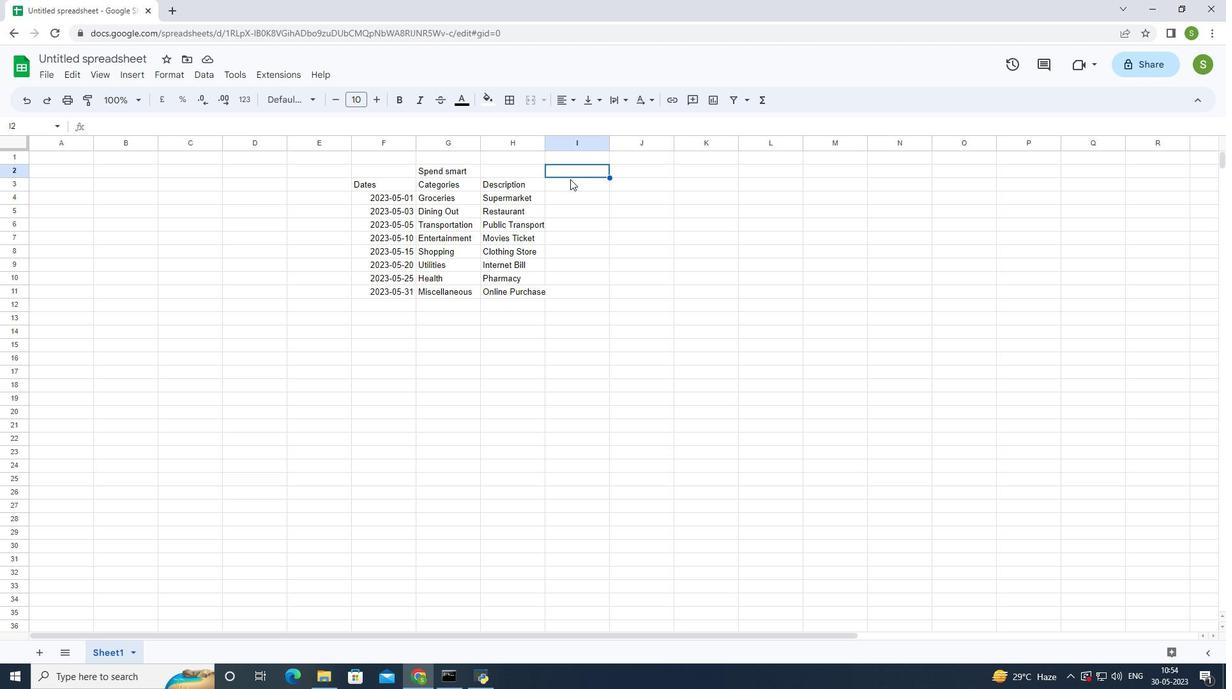 
Action: Mouse pressed left at (569, 184)
Screenshot: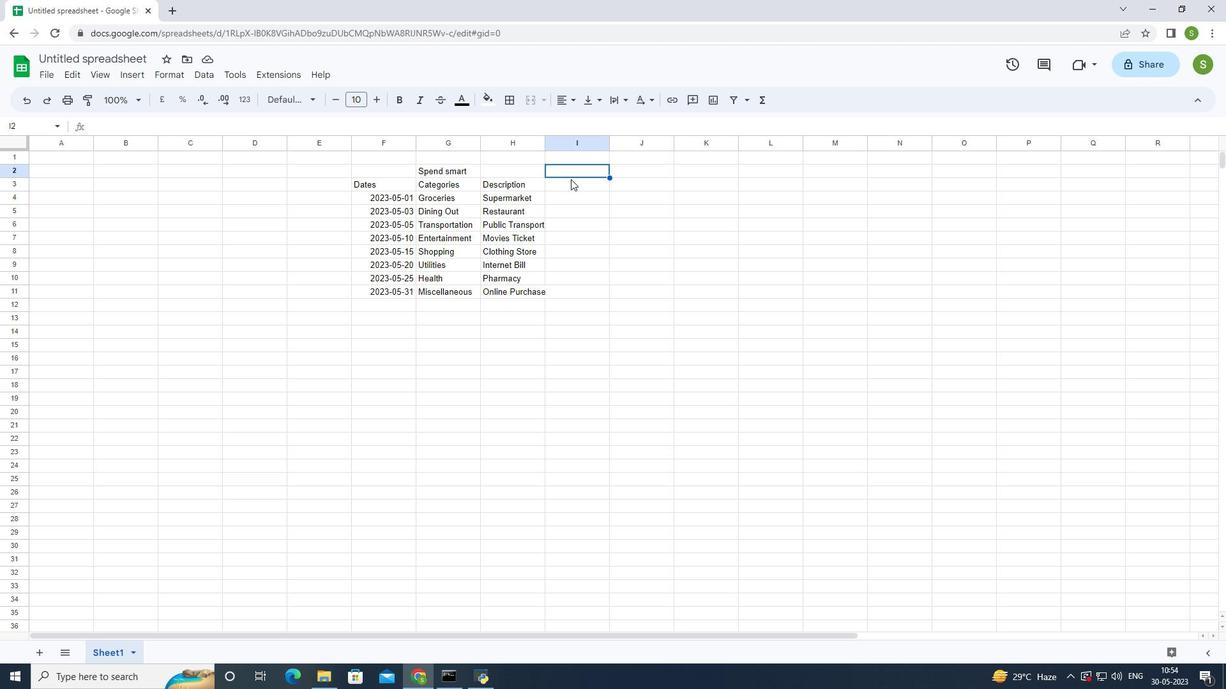 
Action: Mouse moved to (569, 184)
Screenshot: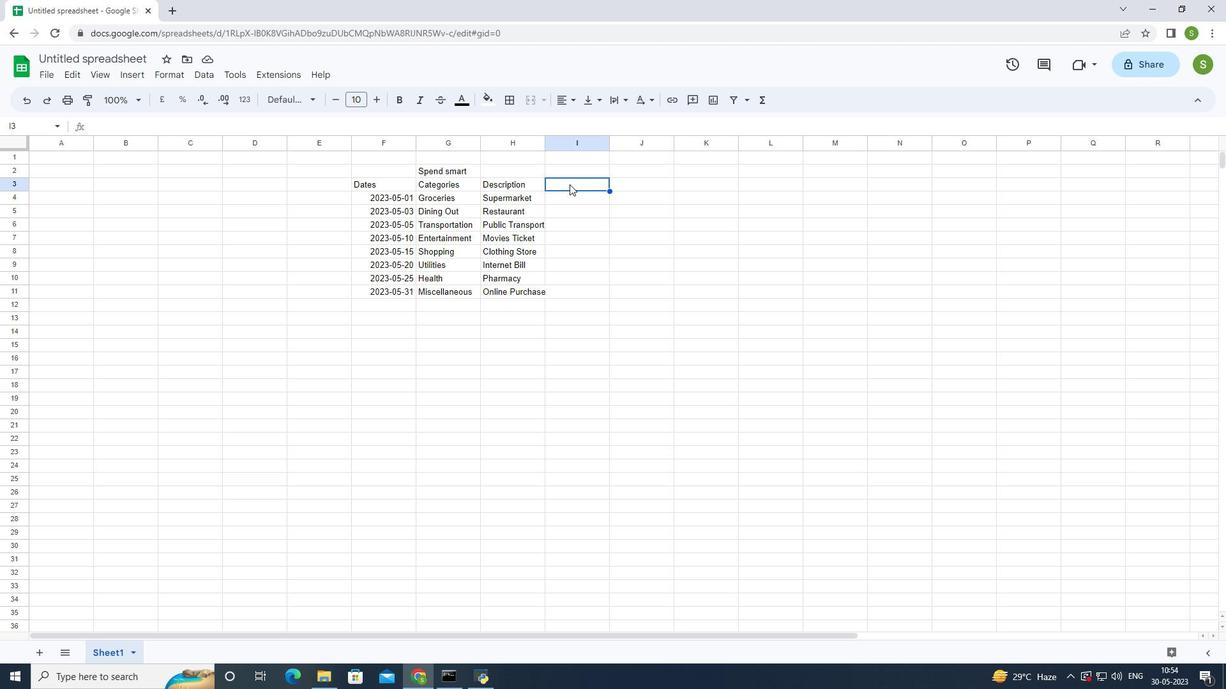 
Action: Key pressed <Key.shift>Amount<Key.enter><Key.shift>$50<Key.enter><Key.shift><Key.shift><Key.shift><Key.shift>$30<Key.enter><Key.shift>$10<Key.enter><Key.shift><Key.shift><Key.shift><Key.shift><Key.shift><Key.shift><Key.shift><Key.shift><Key.shift><Key.shift><Key.shift><Key.shift><Key.shift><Key.shift><Key.shift>$20<Key.enter><Key.shift><Key.shift><Key.shift>$100<Key.enter><Key.shift>$60<Key.enter><Key.shift><Key.shift><Key.shift><Key.shift><Key.shift>$40<Key.enter><Key.shift>$50<Key.enter>
Screenshot: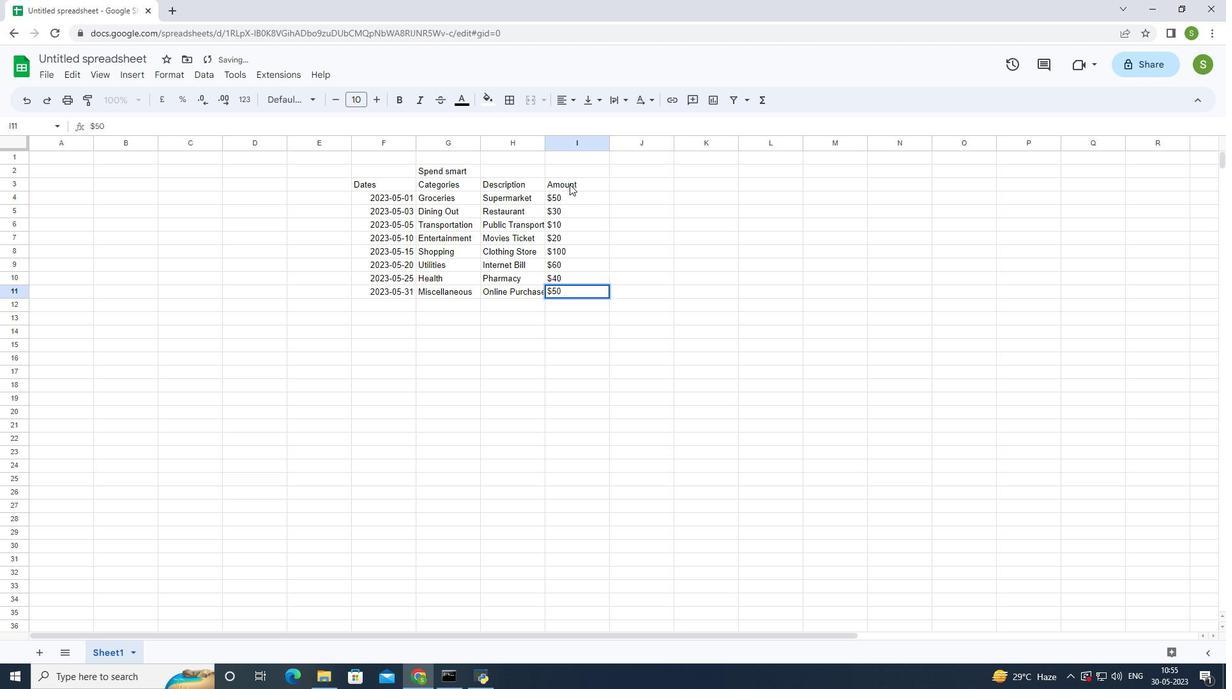 
Action: Mouse moved to (88, 54)
Screenshot: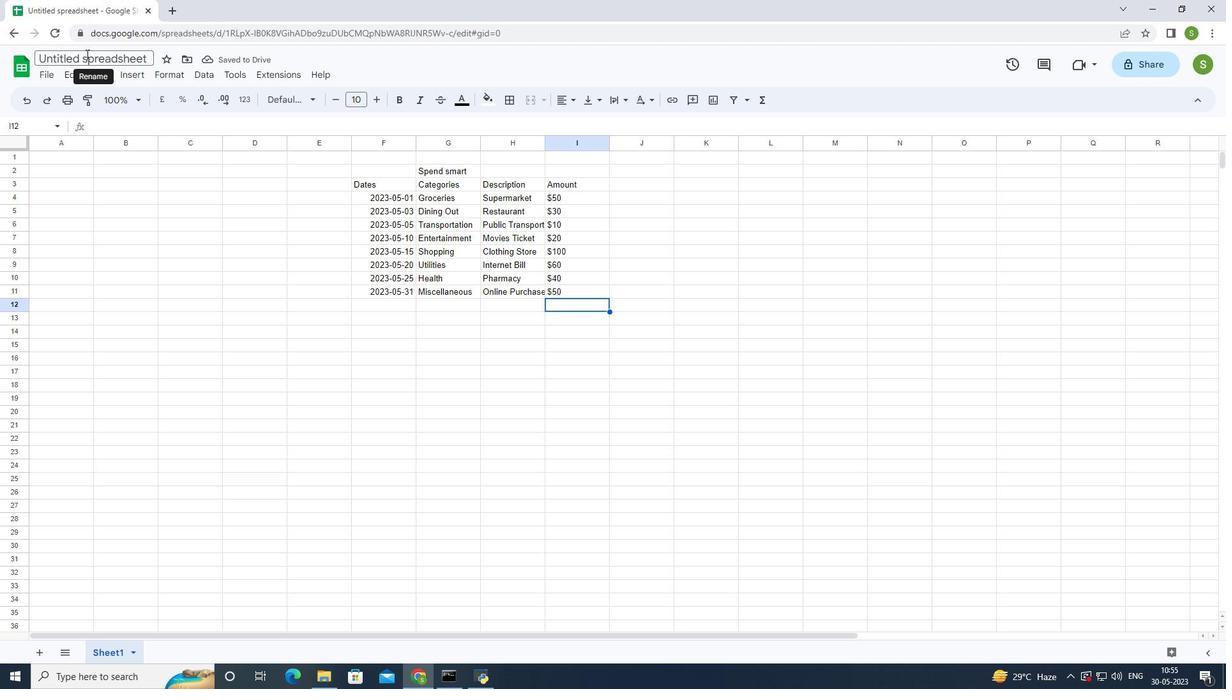 
Action: Mouse pressed left at (88, 54)
Screenshot: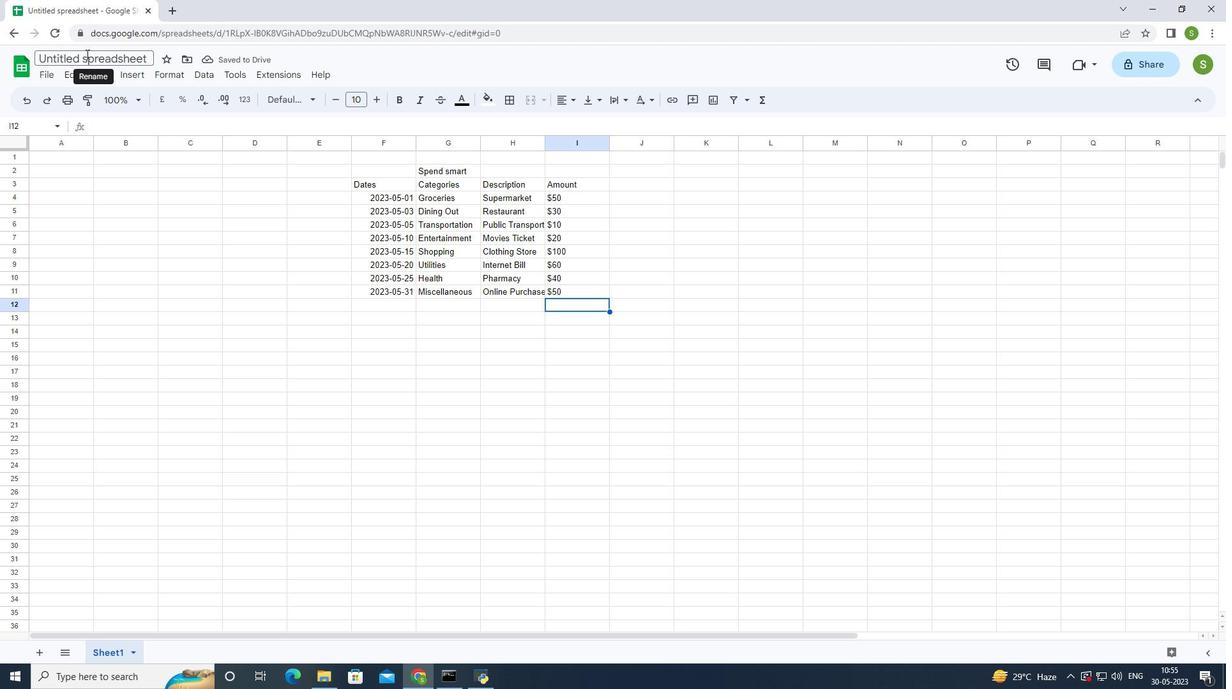 
Action: Mouse moved to (252, 233)
Screenshot: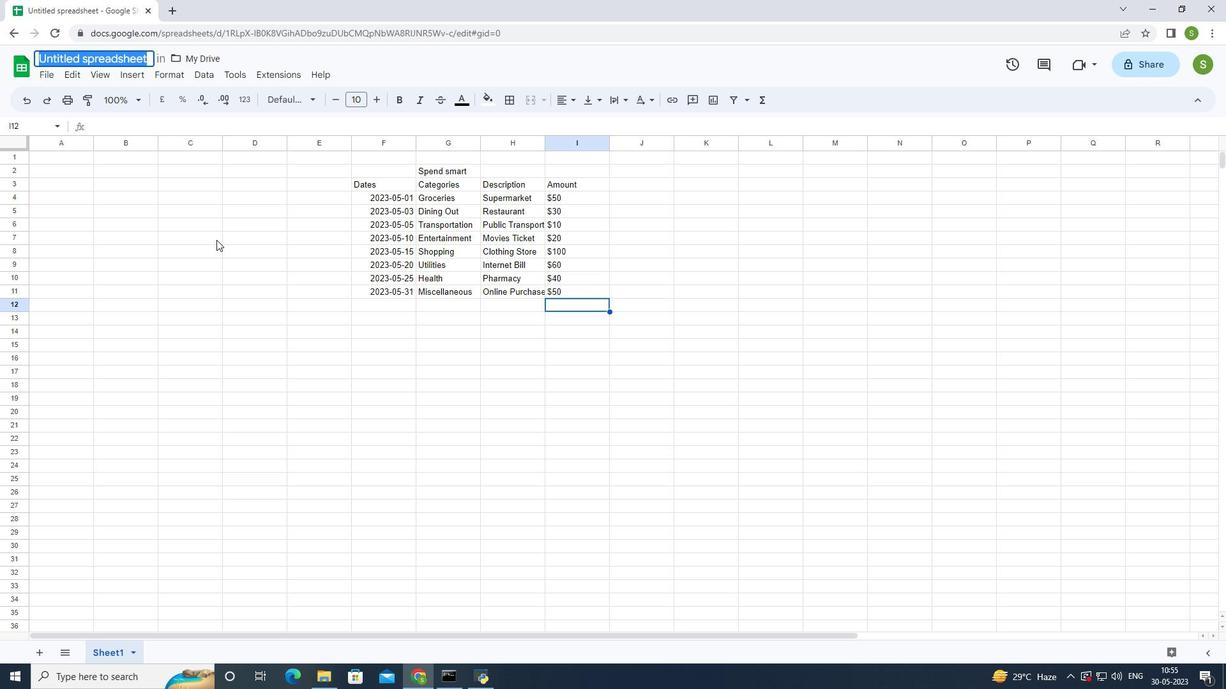 
Action: Key pressed <Key.shift>Attendence<Key.space><Key.shift>Sheet<Key.enter>ctrl+S
Screenshot: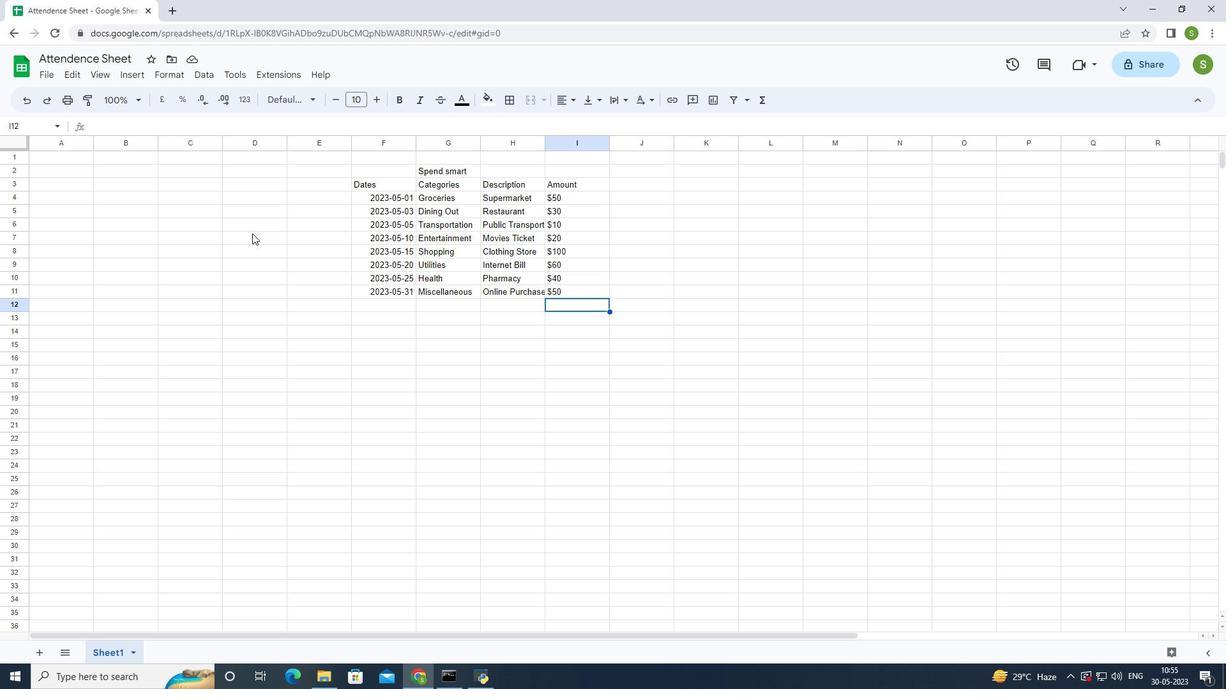 
Action: Mouse moved to (227, 204)
Screenshot: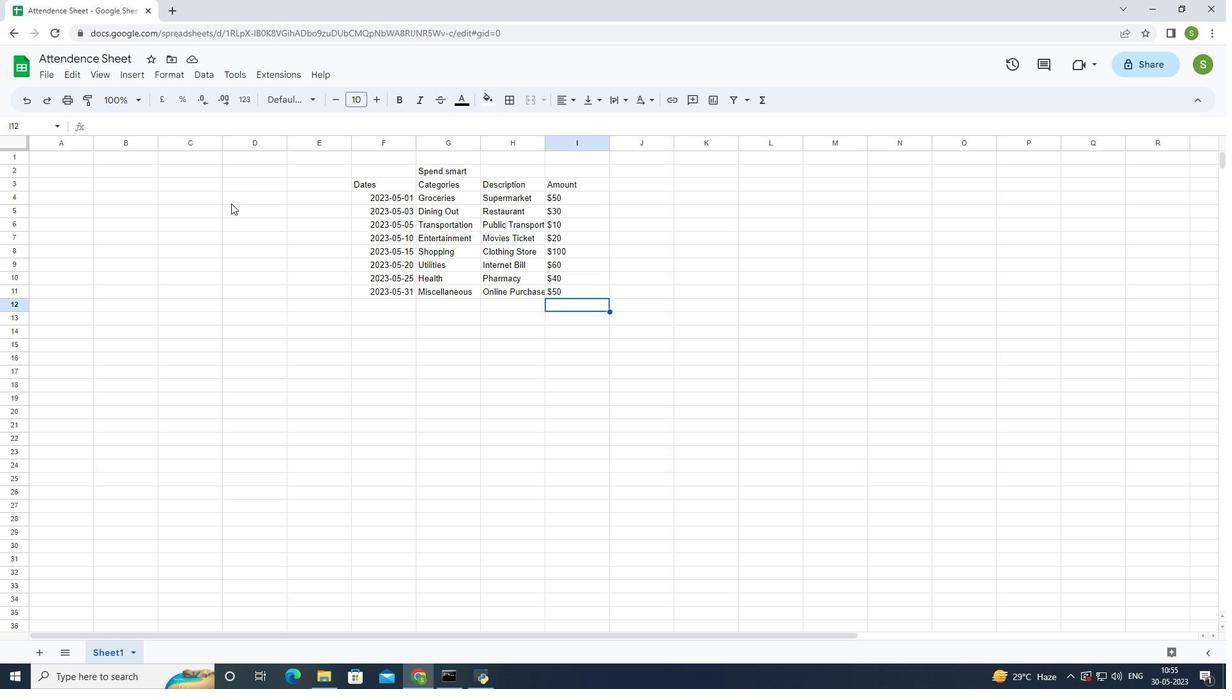 
